 Task: open an excel sheet and write heading  Financial Planner. Add Dates in a column and its values below  'Jan 23, Feb 23, Mar 23, Apr 23 & may23. 'Add Income in next column and its values below  $3,000, $3,200, $3,100, $3,300 & $3,500. Add Expenses in next column and its values below  $2,000, $2,300, $2,200, $2,500 & $2,800. Add savings in next column and its values below $500, $600, $500, $700 & $700. Add Investment in next column and its values below  $500, $700, $800, $900 & $1000. Add Net Saving in next column and its values below  $1000, $1200, $900, $800 & $700. Save page ExpenseCat logbook
Action: Mouse moved to (114, 107)
Screenshot: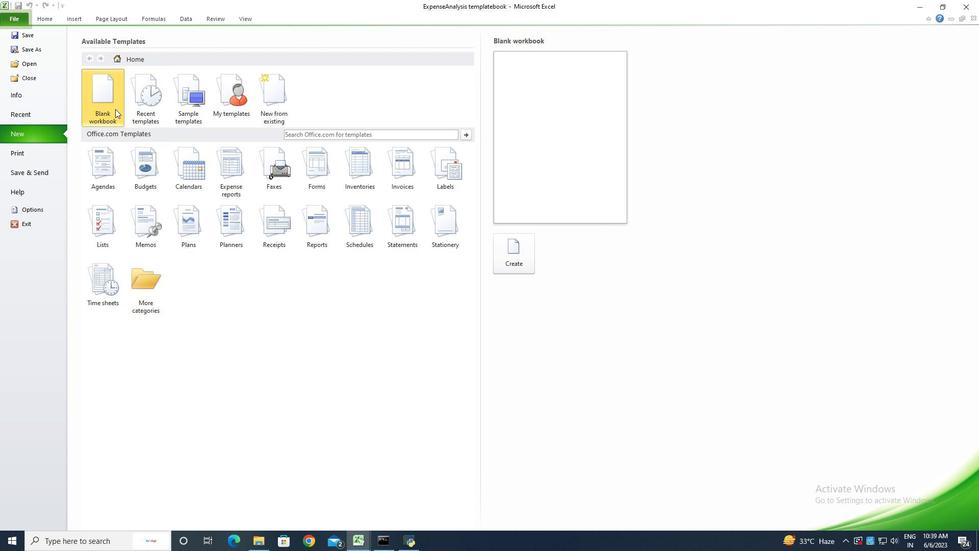 
Action: Mouse pressed left at (114, 107)
Screenshot: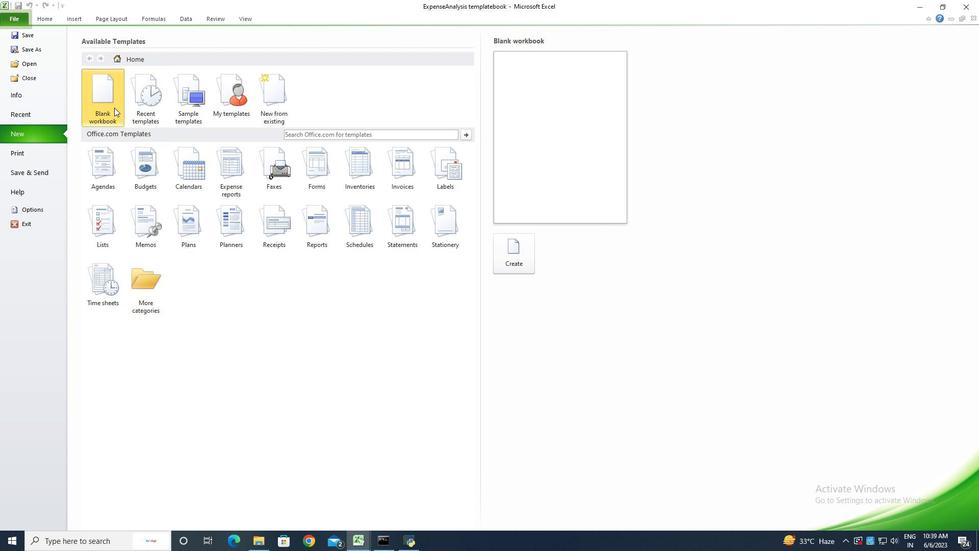 
Action: Mouse moved to (527, 250)
Screenshot: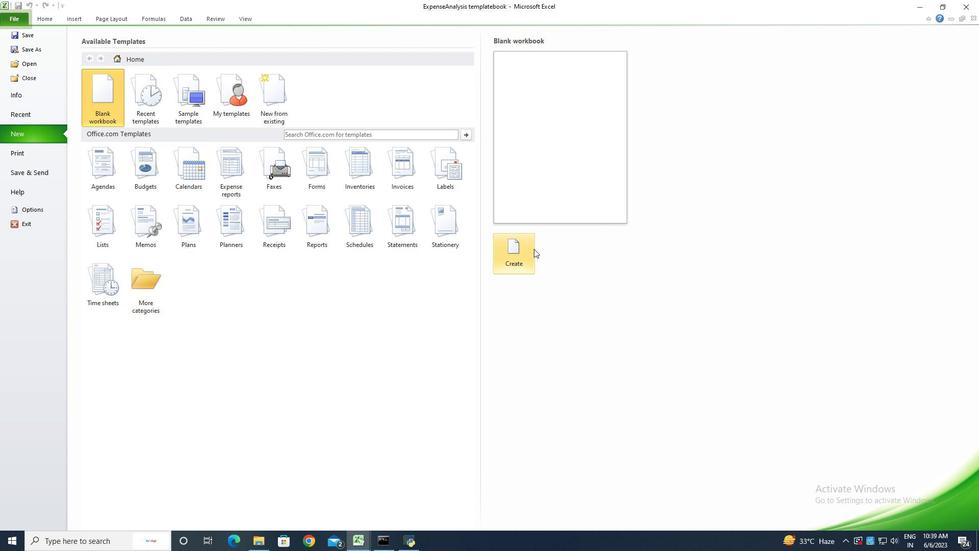 
Action: Mouse pressed left at (527, 250)
Screenshot: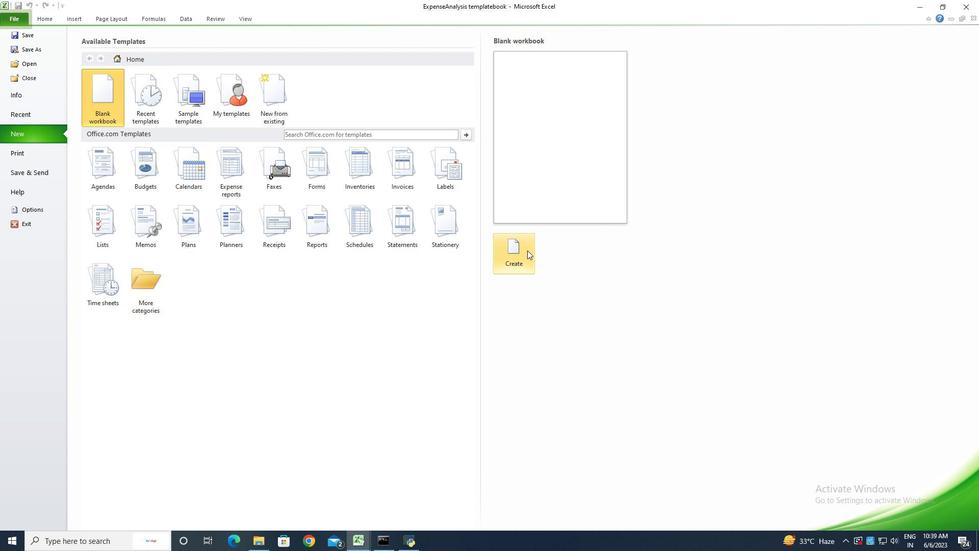 
Action: Key pressed <Key.shift><Key.shift><Key.shift><Key.shift><Key.shift>Financial<Key.space><Key.shift><Key.shift><Key.shift><Key.shift><Key.shift><Key.shift><Key.shift><Key.shift>L<Key.backspace><Key.shift>Planner<Key.enter><Key.shift><Key.shift>Dates<Key.enter><Key.shift>Jan<Key.space>23<Key.enter><Key.shift><Key.shift><Key.shift><Key.shift><Key.shift><Key.shift><Key.shift><Key.shift><Key.shift><Key.shift>Feb<Key.space>23<Key.enter><Key.shift>Mar<Key.space>23<Key.enter><Key.shift>Apr<Key.space>23<Key.enter><Key.shift>May<Key.space><Key.shift><Key.shift><Key.shift>23
Screenshot: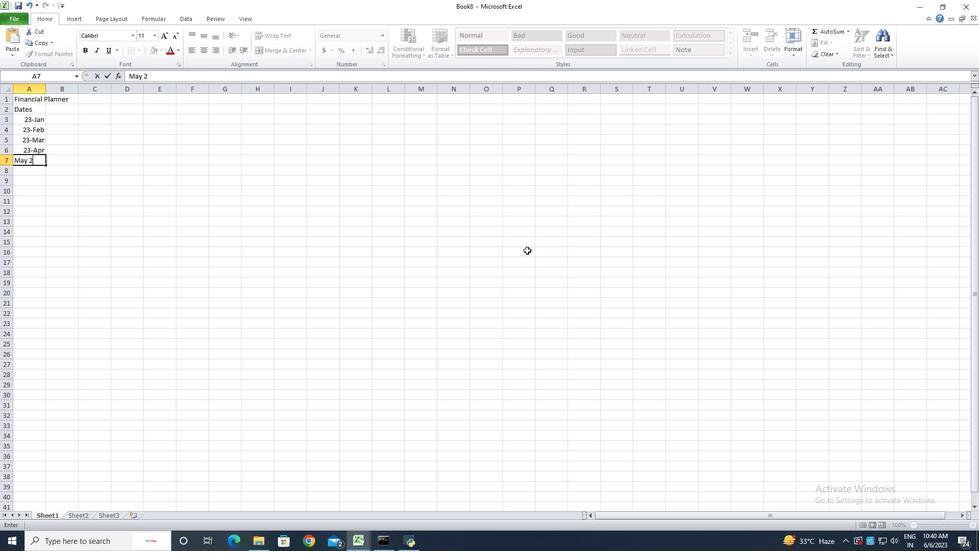 
Action: Mouse moved to (33, 117)
Screenshot: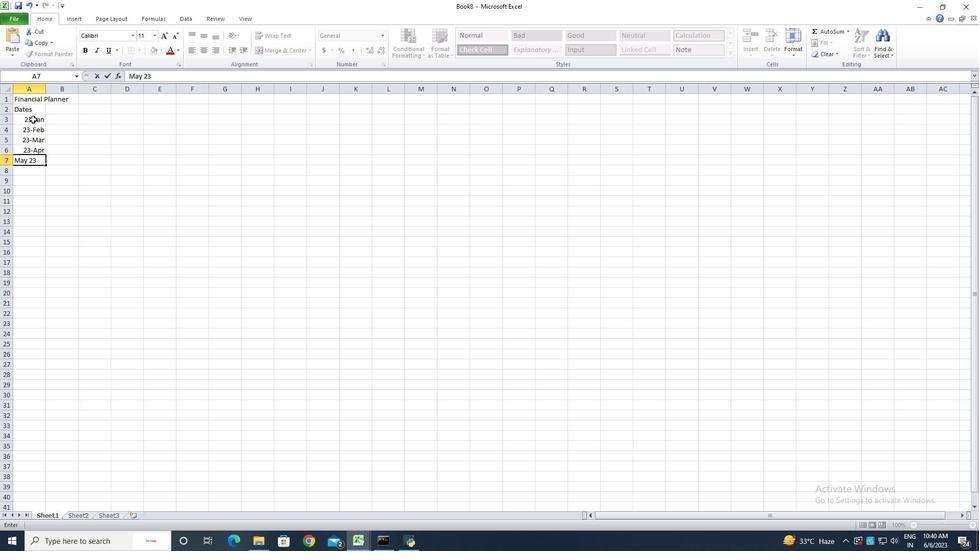 
Action: Mouse pressed left at (33, 117)
Screenshot: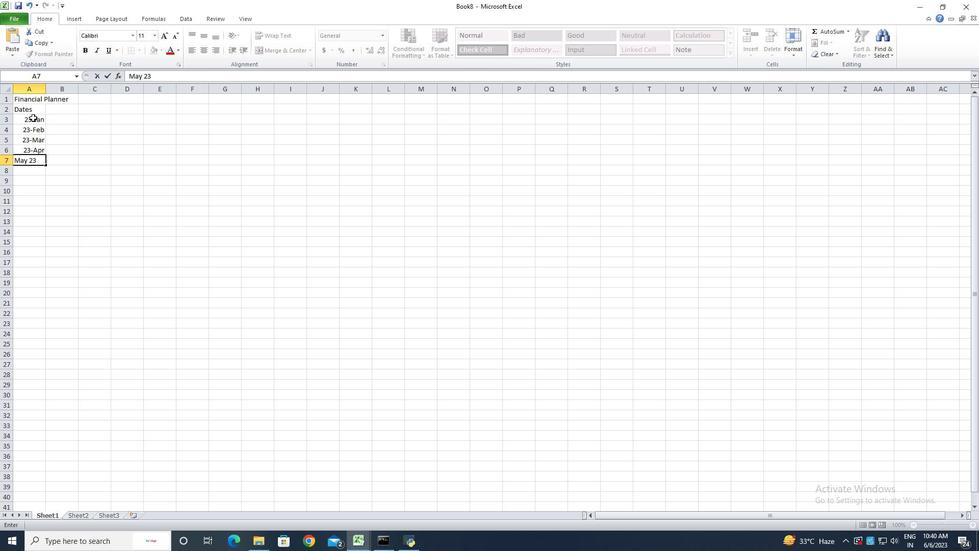 
Action: Mouse moved to (22, 120)
Screenshot: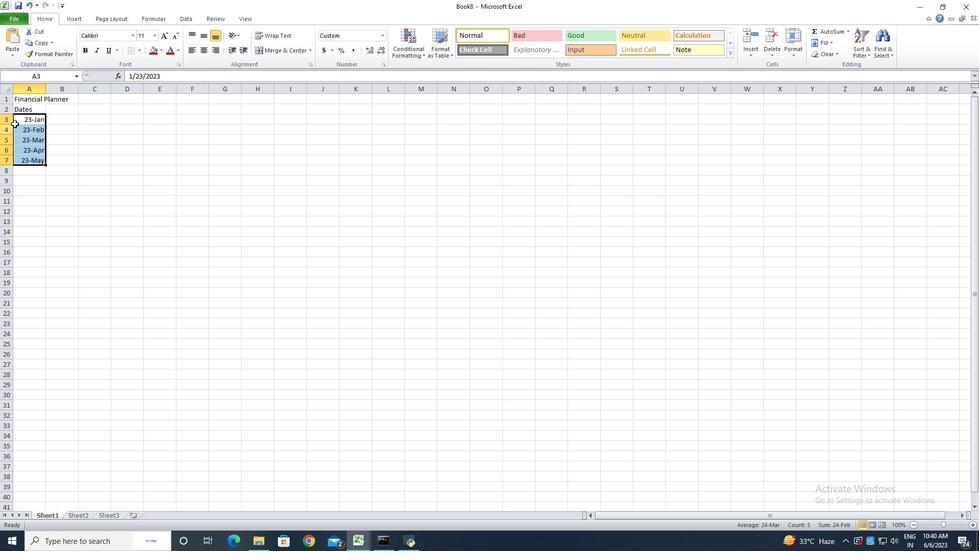 
Action: Mouse pressed right at (22, 120)
Screenshot: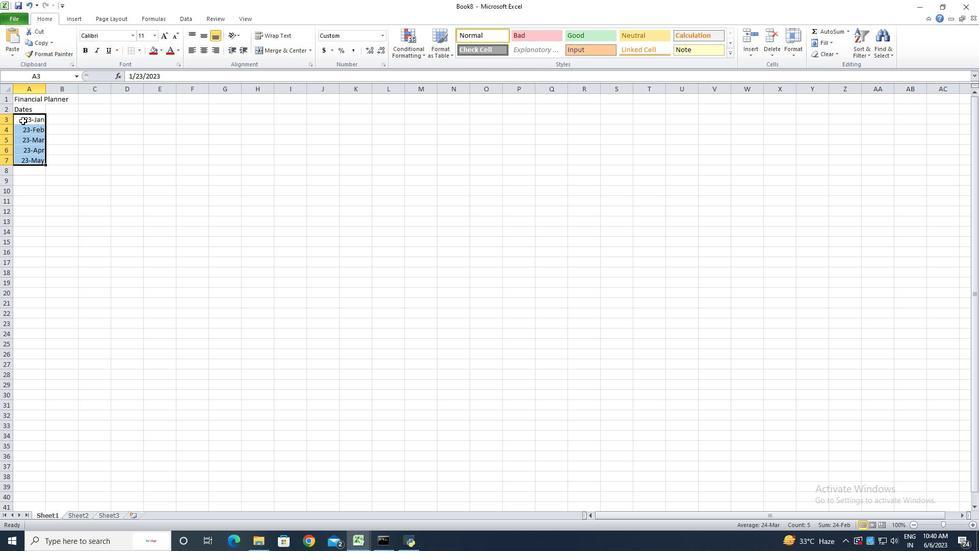 
Action: Mouse moved to (52, 261)
Screenshot: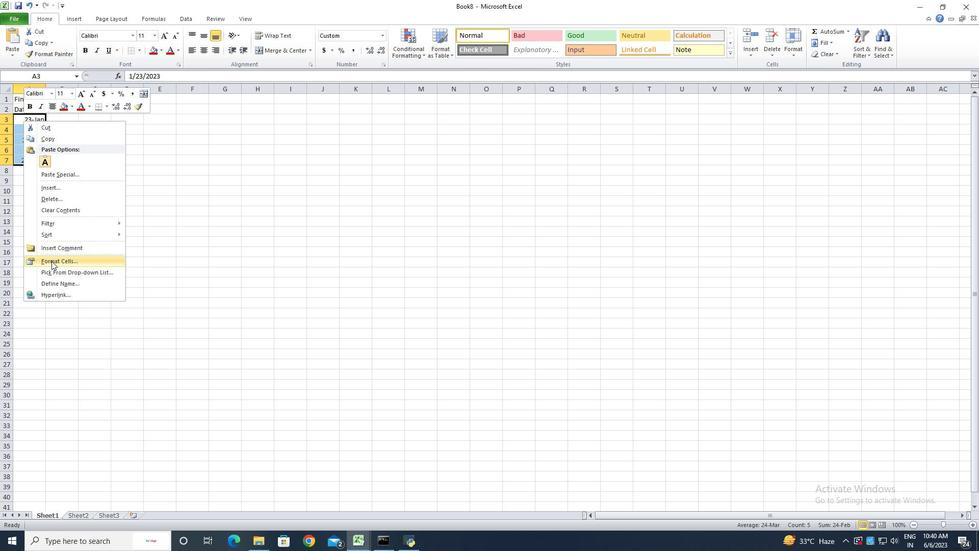 
Action: Mouse pressed left at (52, 261)
Screenshot: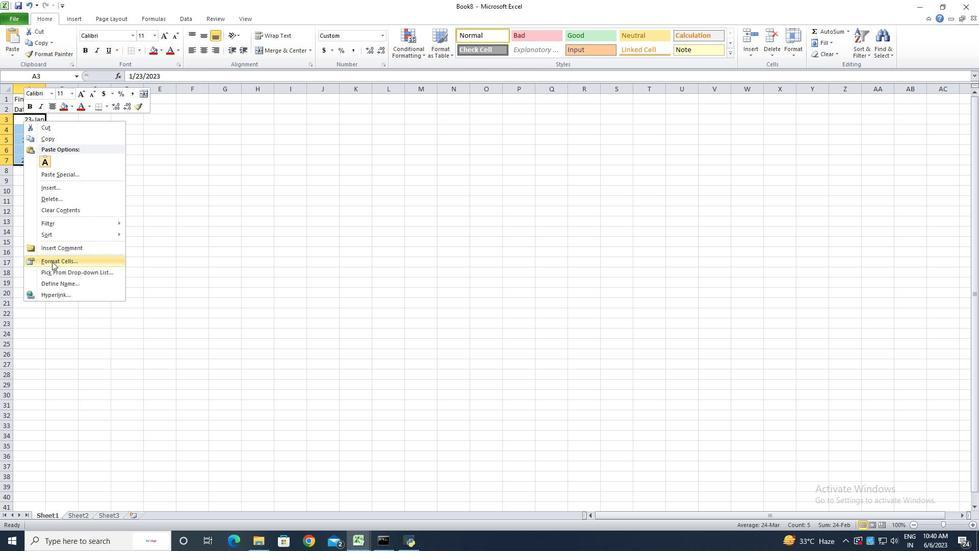 
Action: Mouse moved to (104, 144)
Screenshot: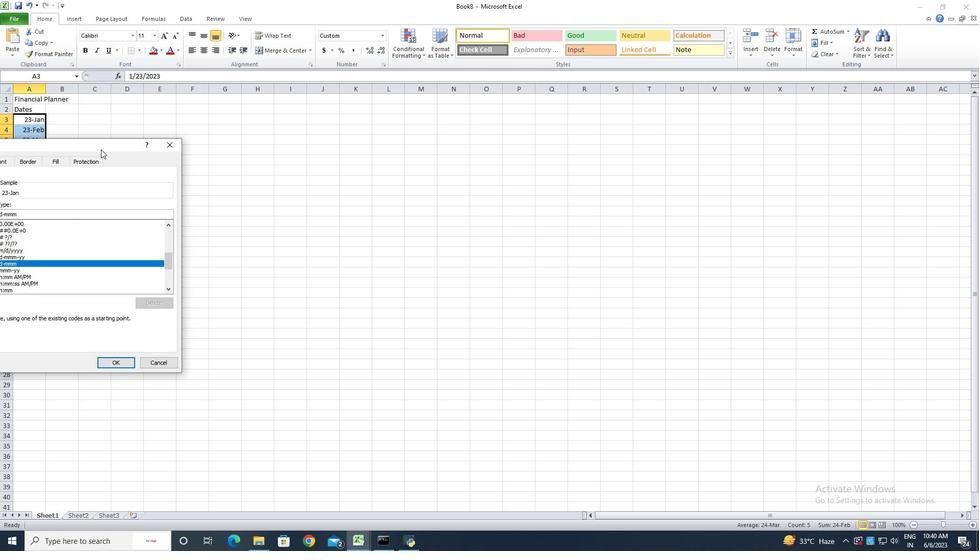 
Action: Mouse pressed left at (104, 144)
Screenshot: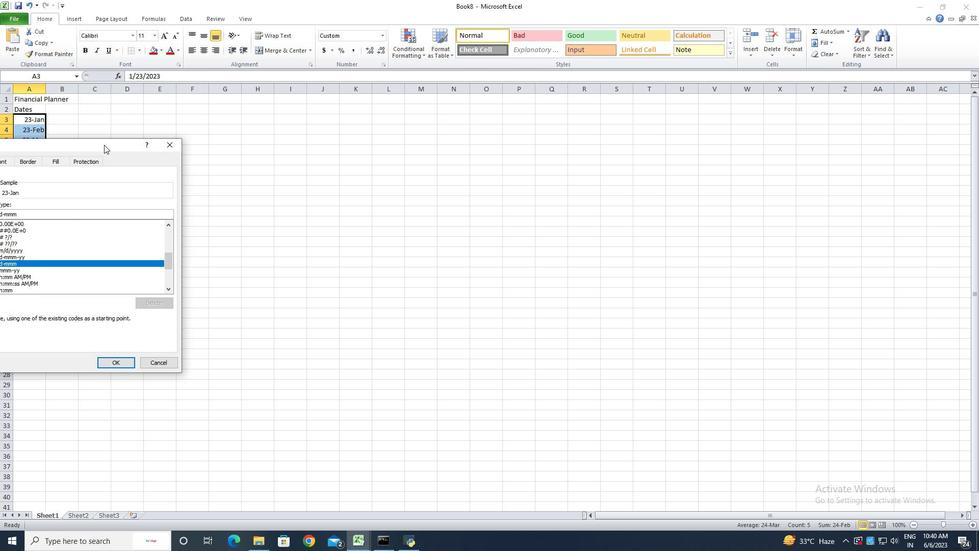 
Action: Mouse moved to (266, 219)
Screenshot: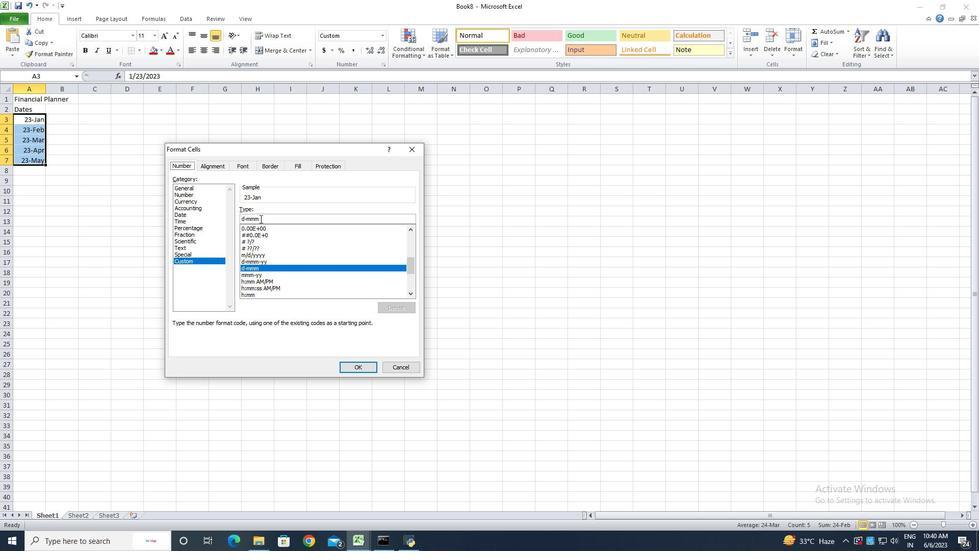 
Action: Mouse pressed left at (266, 219)
Screenshot: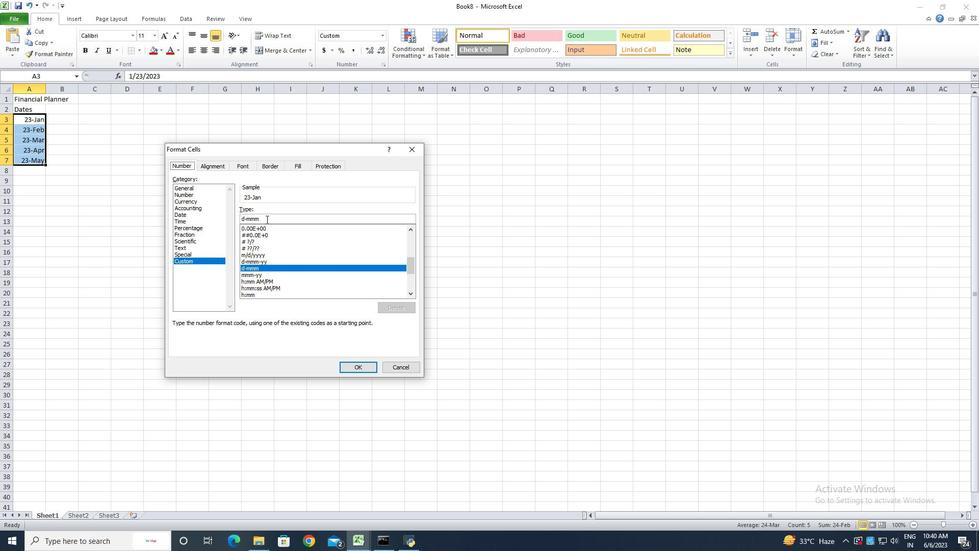 
Action: Key pressed <Key.backspace><Key.backspace><Key.backspace><Key.backspace><Key.backspace><Key.backspace><Key.backspace><Key.backspace><Key.backspace><Key.backspace><Key.backspace><Key.backspace><Key.backspace><Key.backspace><Key.backspace><Key.backspace><Key.backspace><Key.backspace><Key.backspace><Key.backspace><Key.backspace><Key.backspace><Key.backspace><Key.backspace><Key.backspace>mmm-<Key.backspace><Key.space>d
Screenshot: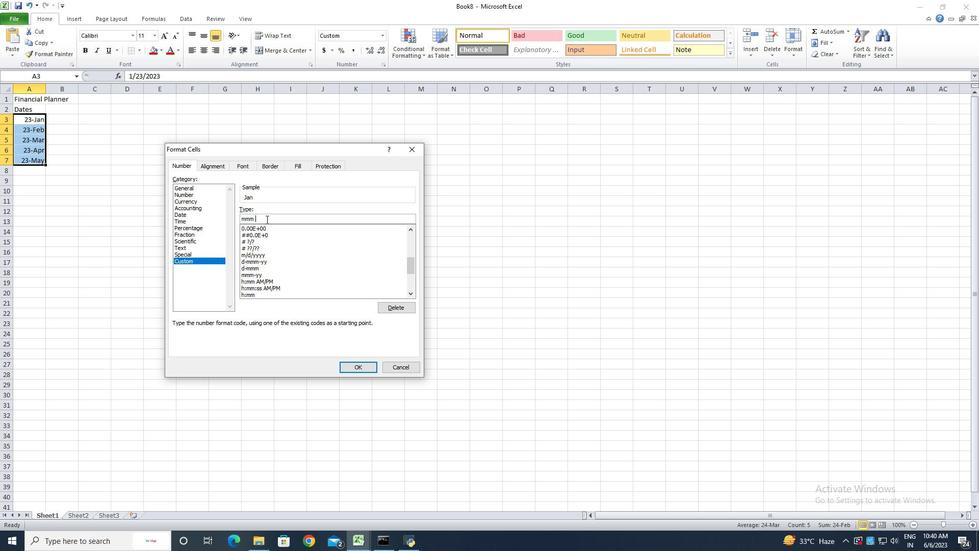 
Action: Mouse moved to (346, 363)
Screenshot: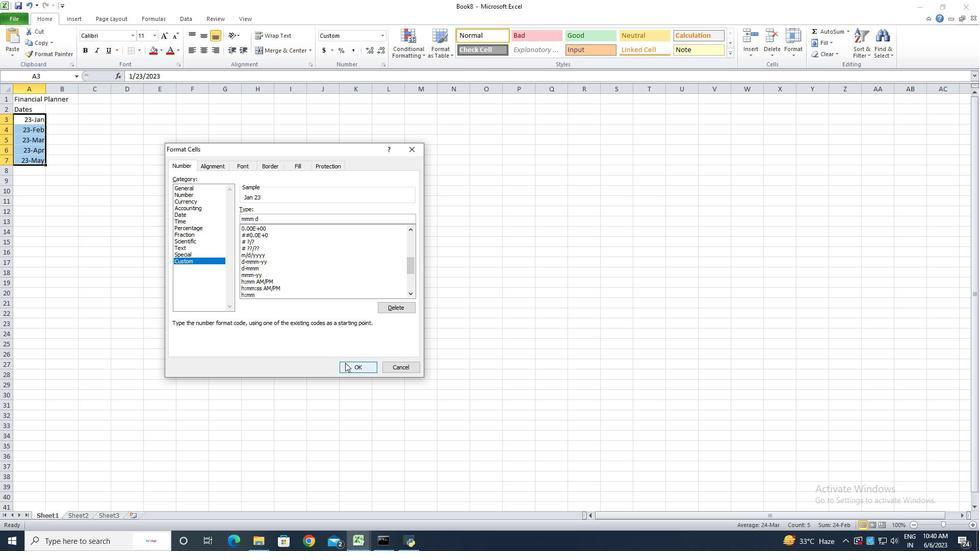 
Action: Mouse pressed left at (346, 363)
Screenshot: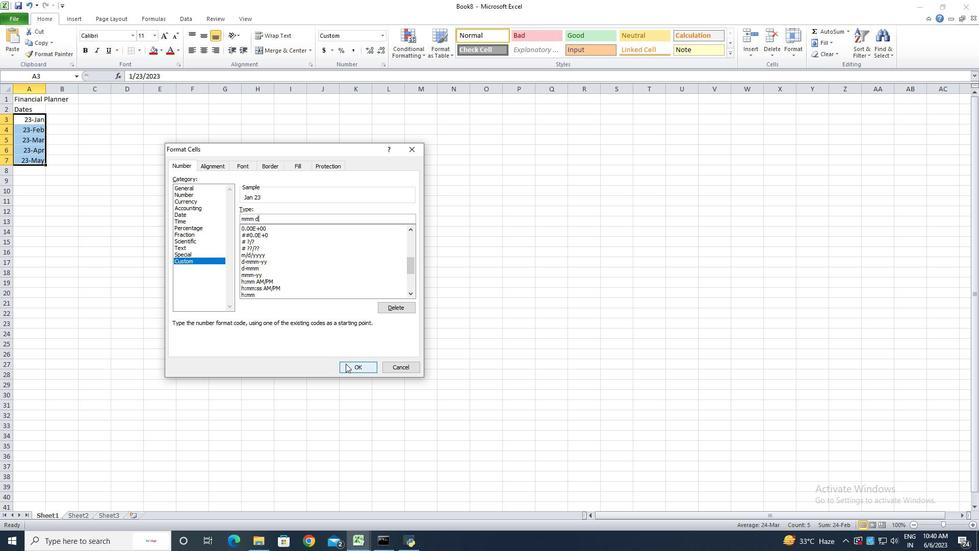 
Action: Mouse moved to (45, 91)
Screenshot: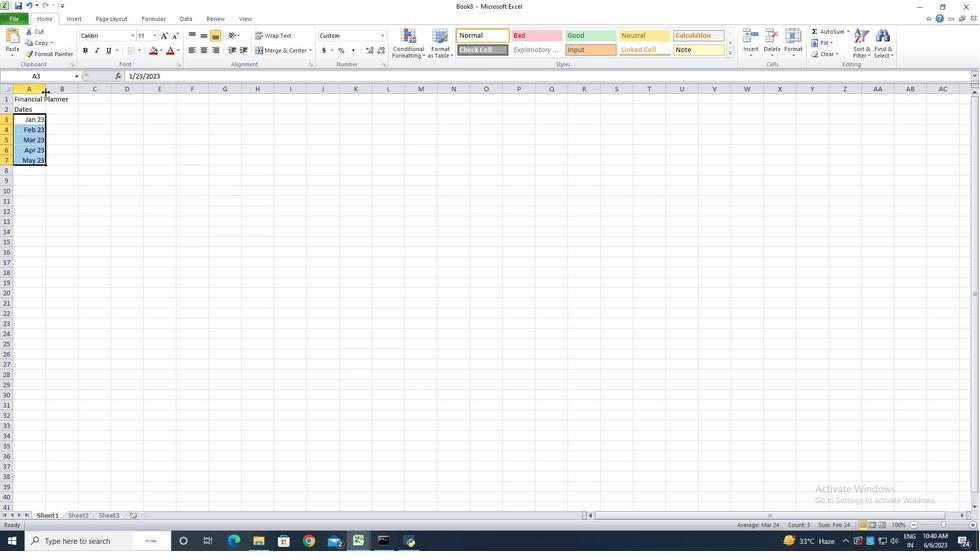 
Action: Mouse pressed left at (45, 91)
Screenshot: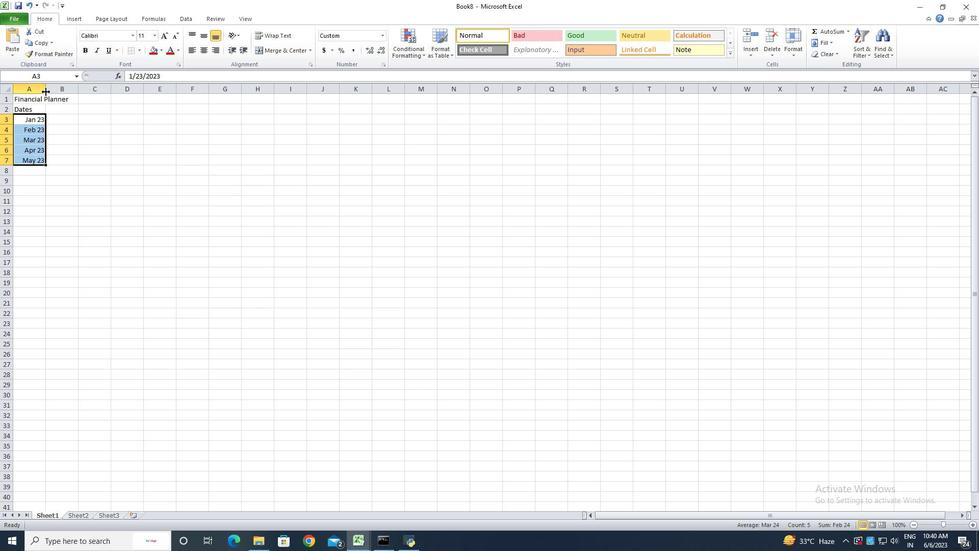 
Action: Mouse pressed left at (45, 91)
Screenshot: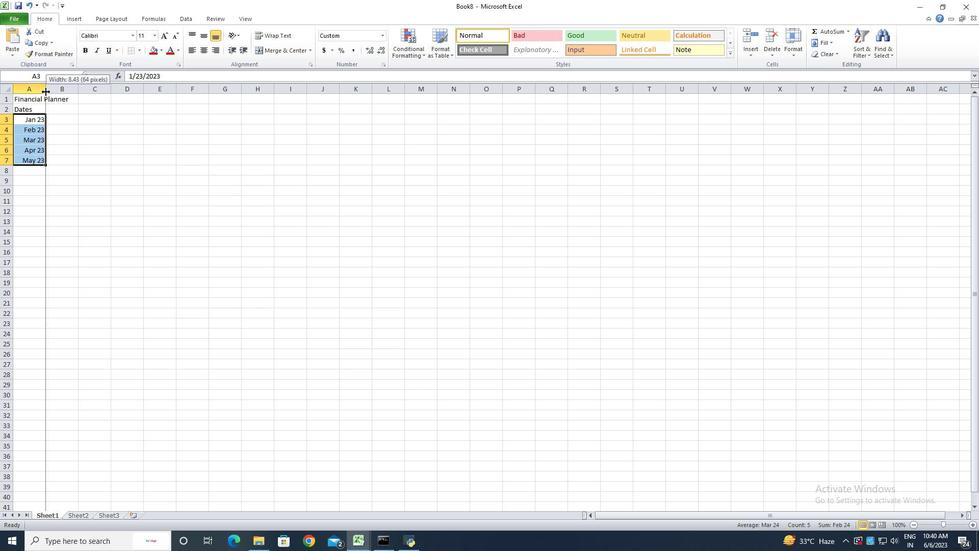 
Action: Mouse moved to (85, 109)
Screenshot: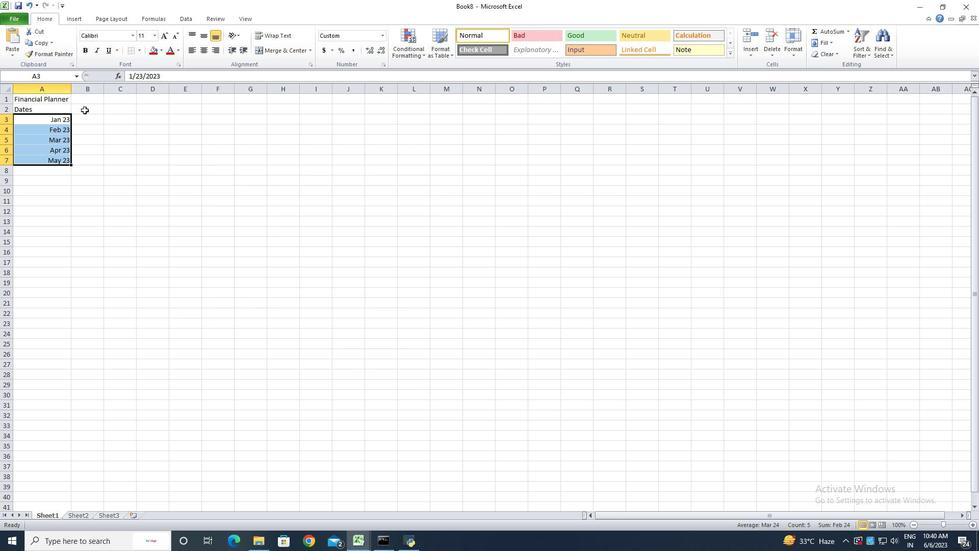 
Action: Mouse pressed left at (85, 109)
Screenshot: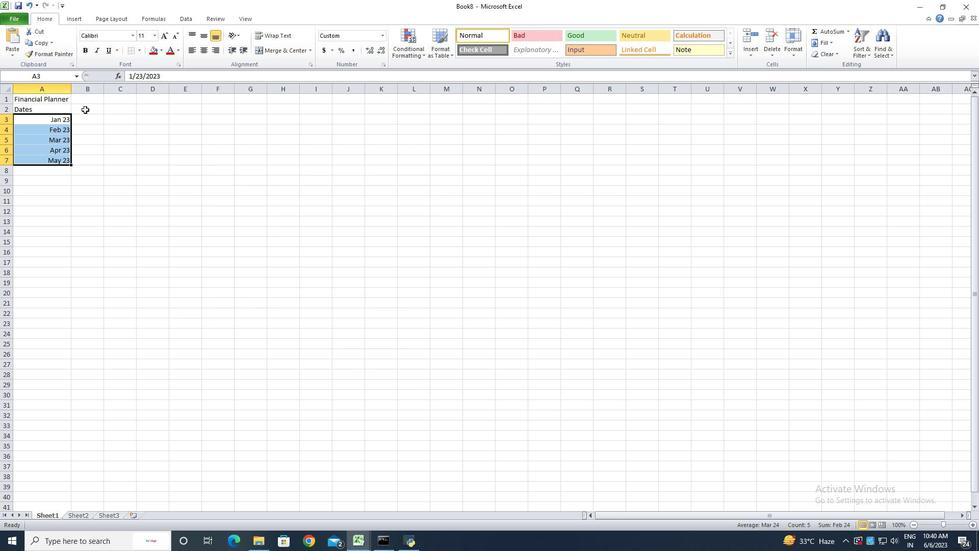 
Action: Key pressed <Key.shift><Key.shift><Key.shift><Key.shift><Key.shift><Key.shift><Key.shift><Key.shift><Key.shift><Key.shift><Key.shift><Key.shift><Key.shift><Key.shift><Key.shift>Income<Key.enter>3000<Key.enter>3200<Key.enter>3100<Key.enter>3300<Key.enter>35
Screenshot: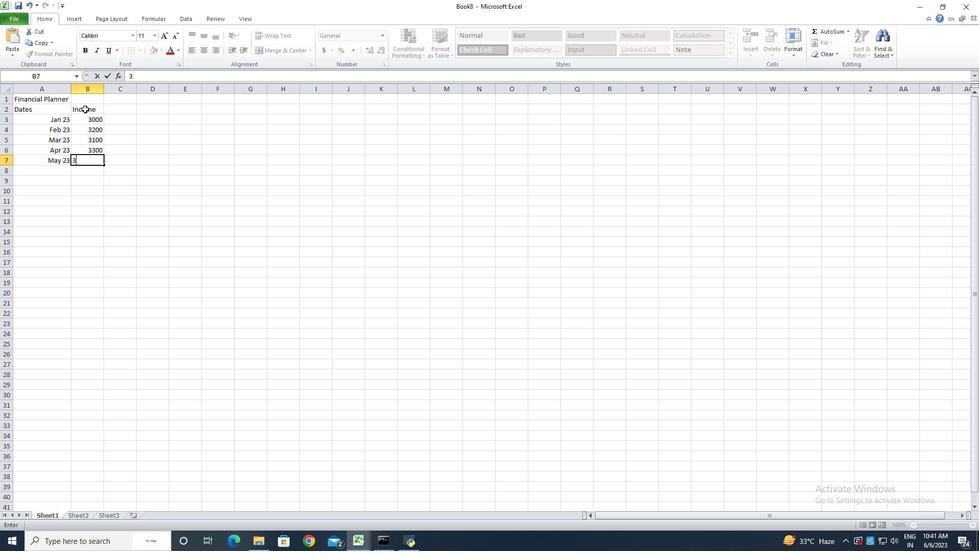 
Action: Mouse moved to (86, 109)
Screenshot: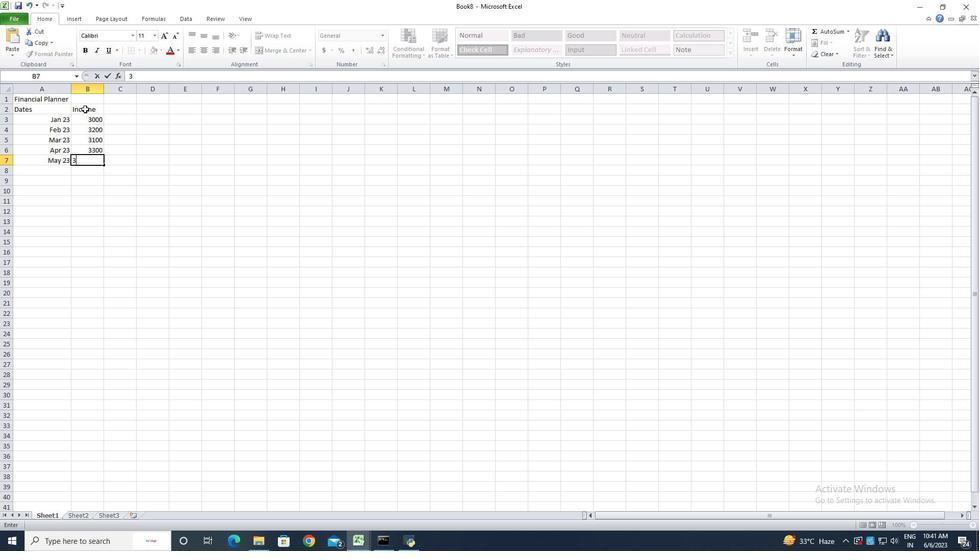 
Action: Key pressed 00
Screenshot: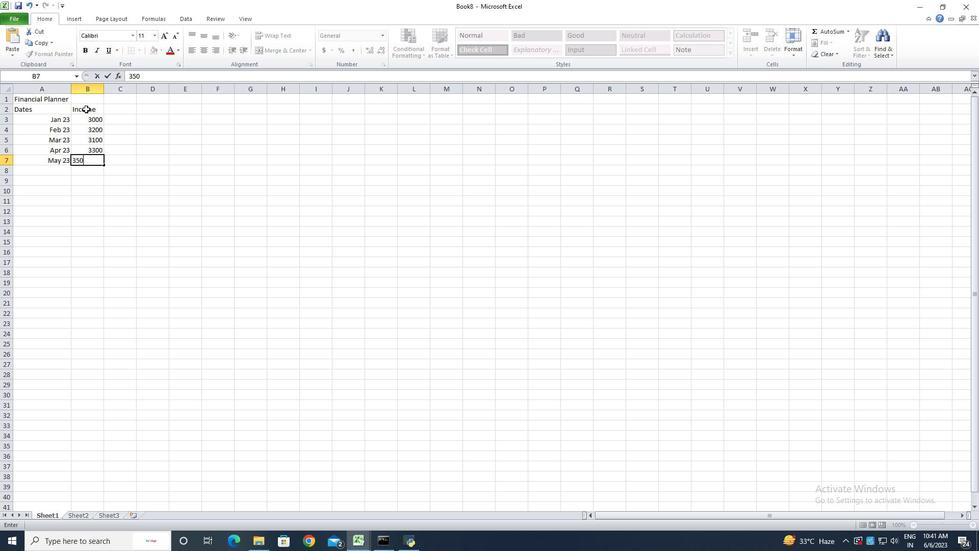 
Action: Mouse moved to (91, 118)
Screenshot: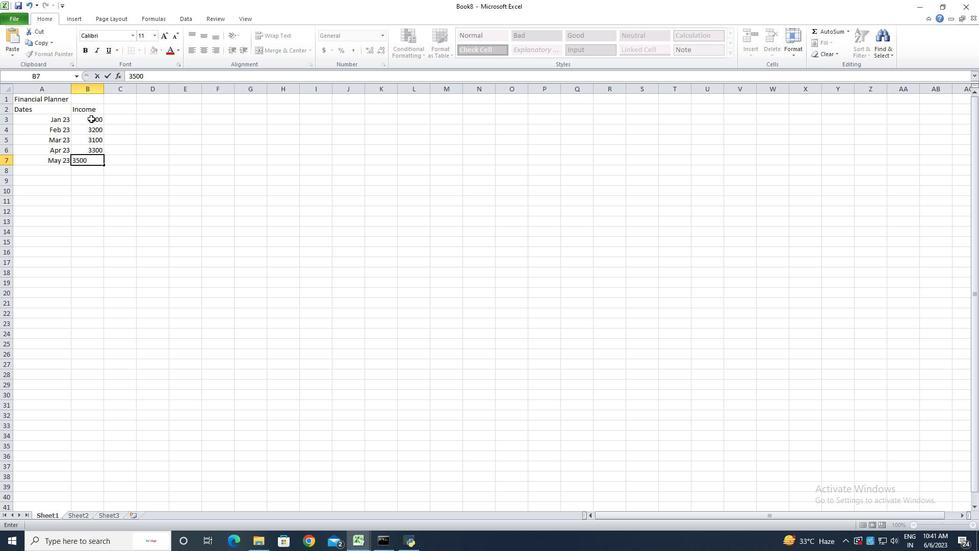 
Action: Mouse pressed left at (91, 118)
Screenshot: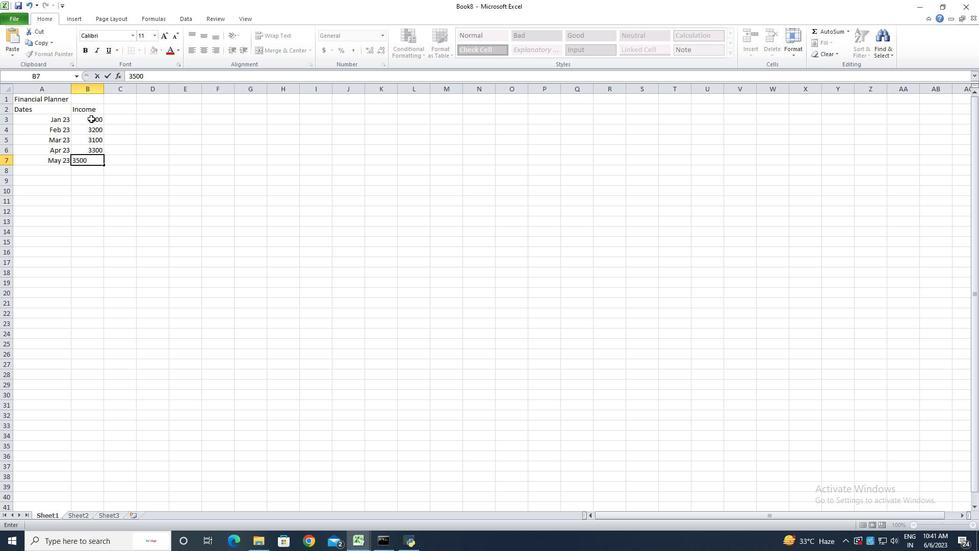 
Action: Mouse moved to (380, 37)
Screenshot: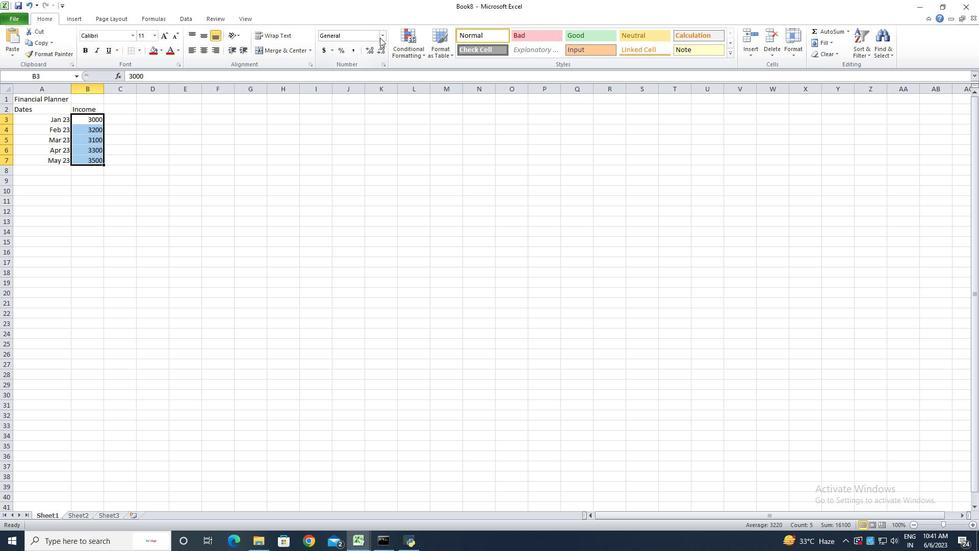 
Action: Mouse pressed left at (380, 37)
Screenshot: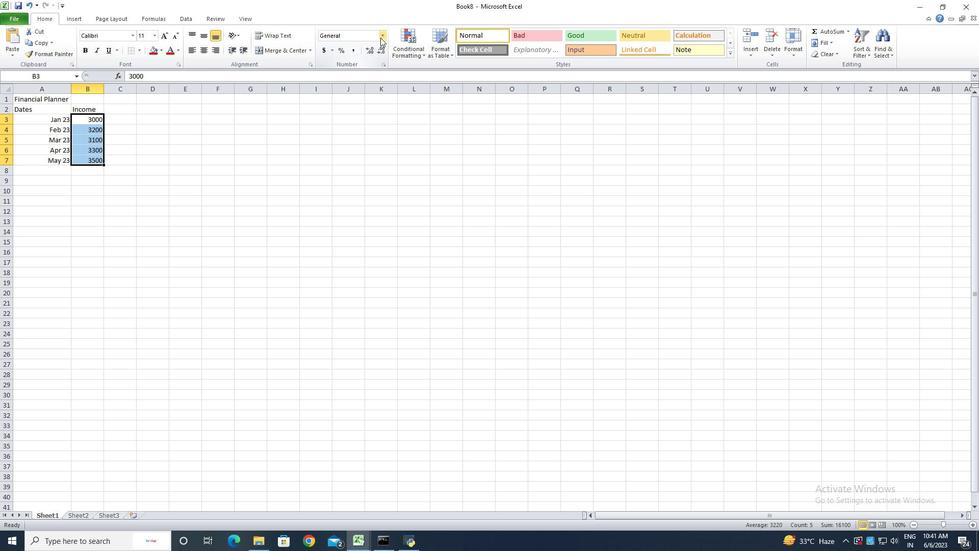 
Action: Mouse moved to (368, 300)
Screenshot: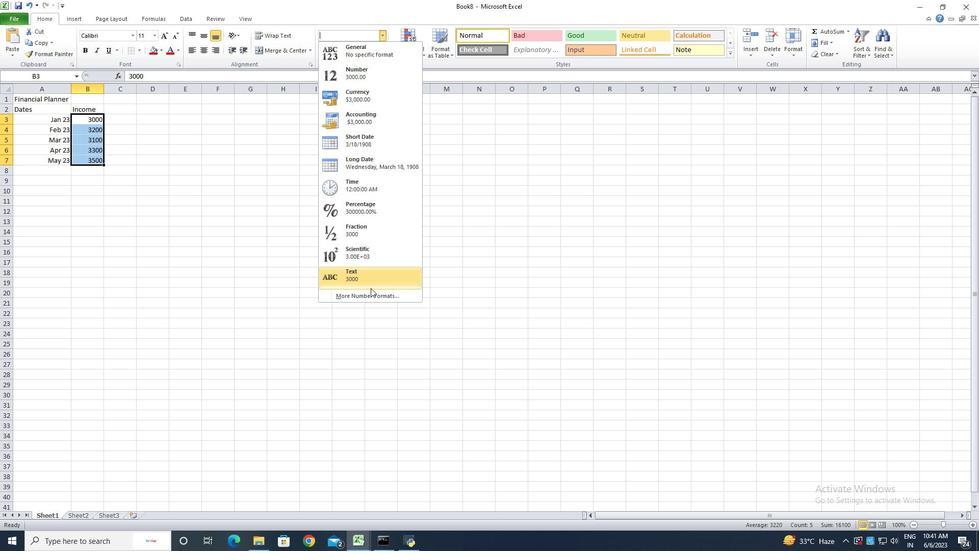 
Action: Mouse pressed left at (368, 300)
Screenshot: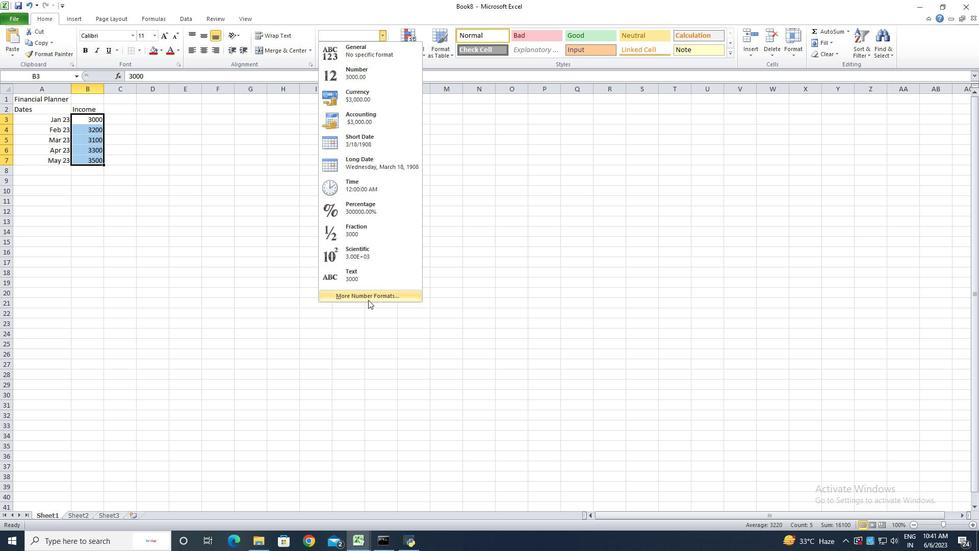 
Action: Mouse moved to (155, 189)
Screenshot: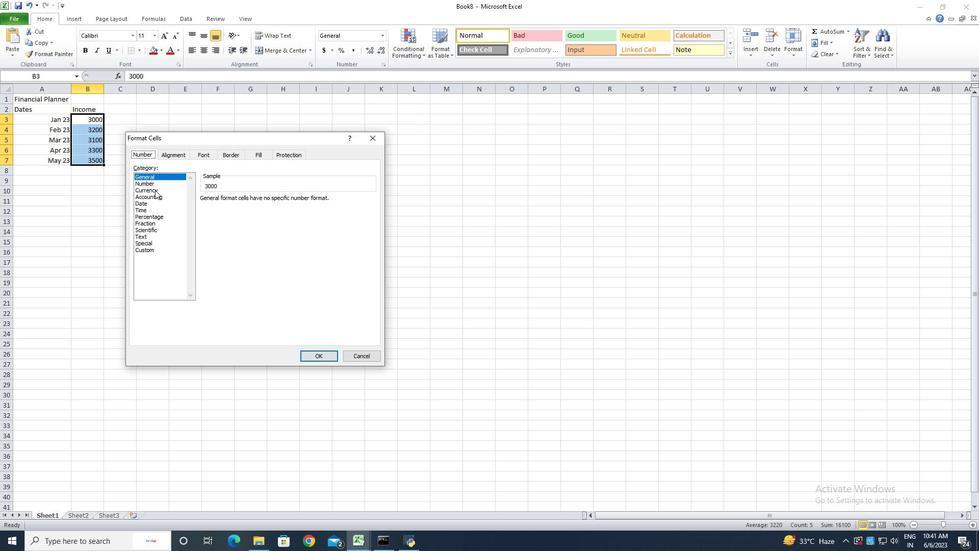 
Action: Mouse pressed left at (155, 189)
Screenshot: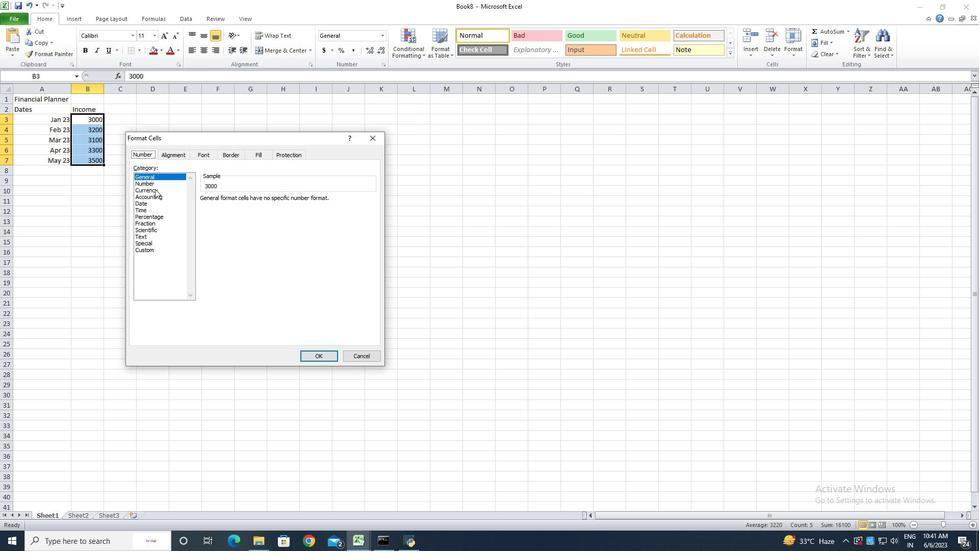 
Action: Mouse moved to (267, 201)
Screenshot: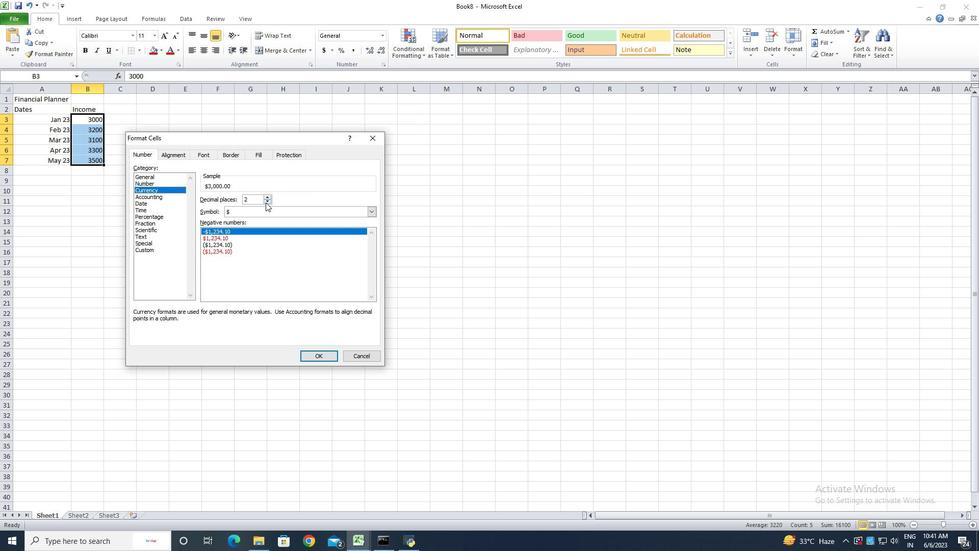 
Action: Mouse pressed left at (267, 201)
Screenshot: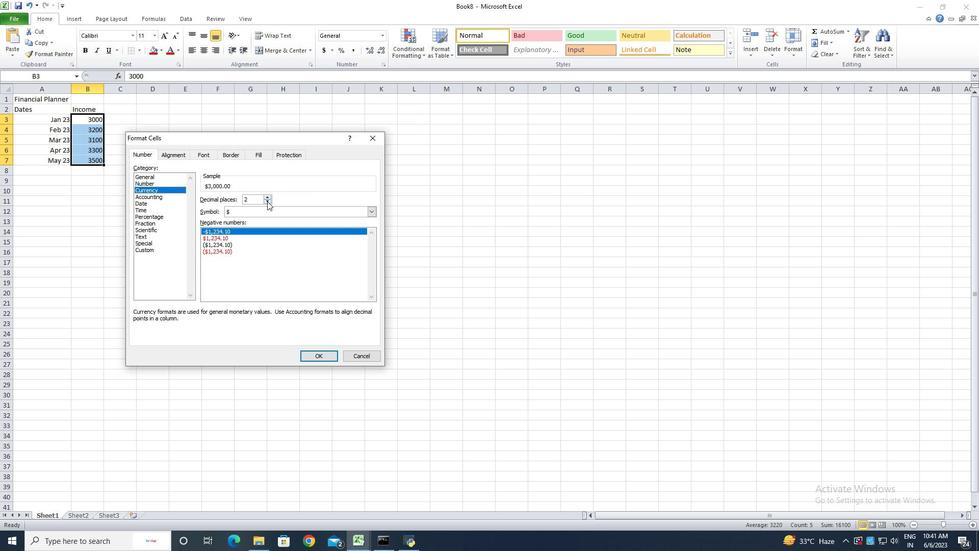 
Action: Mouse pressed left at (267, 201)
Screenshot: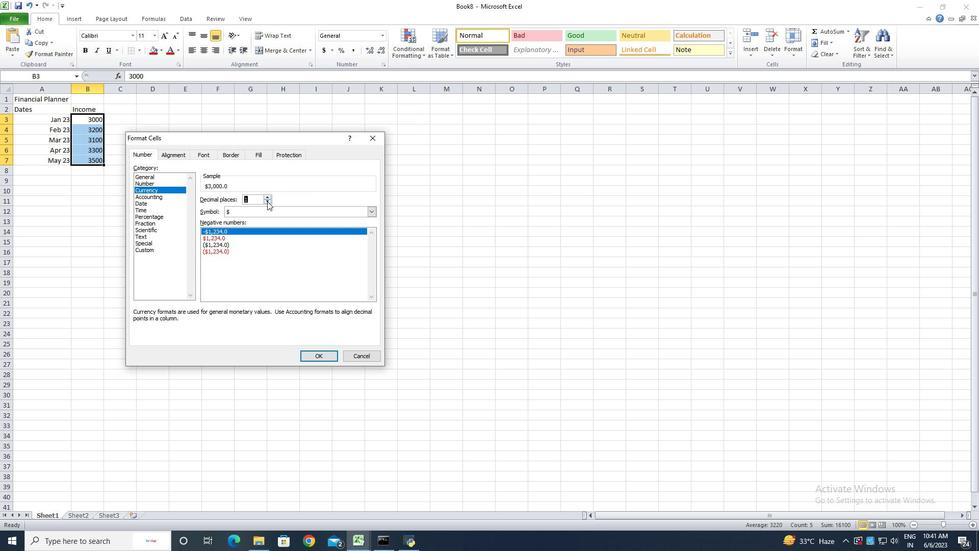 
Action: Mouse moved to (308, 358)
Screenshot: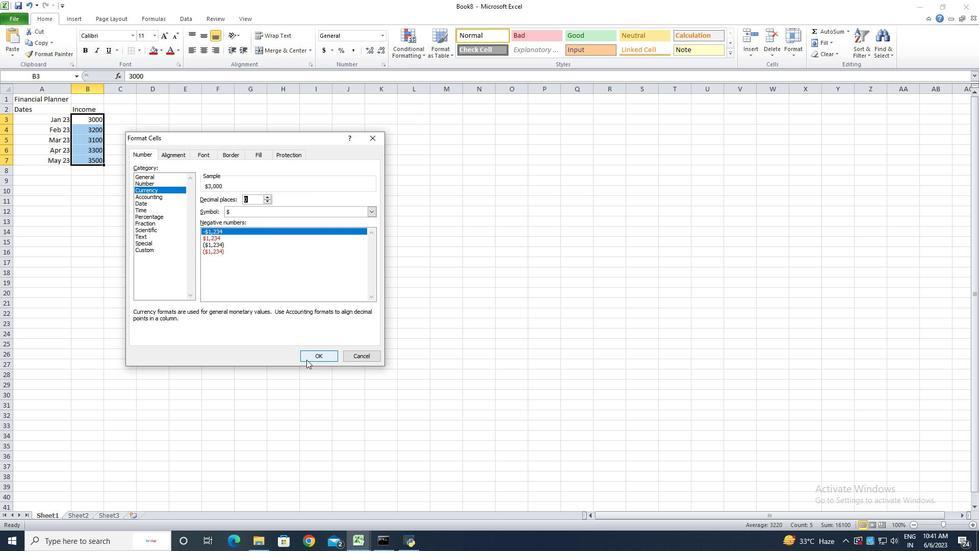
Action: Mouse pressed left at (308, 358)
Screenshot: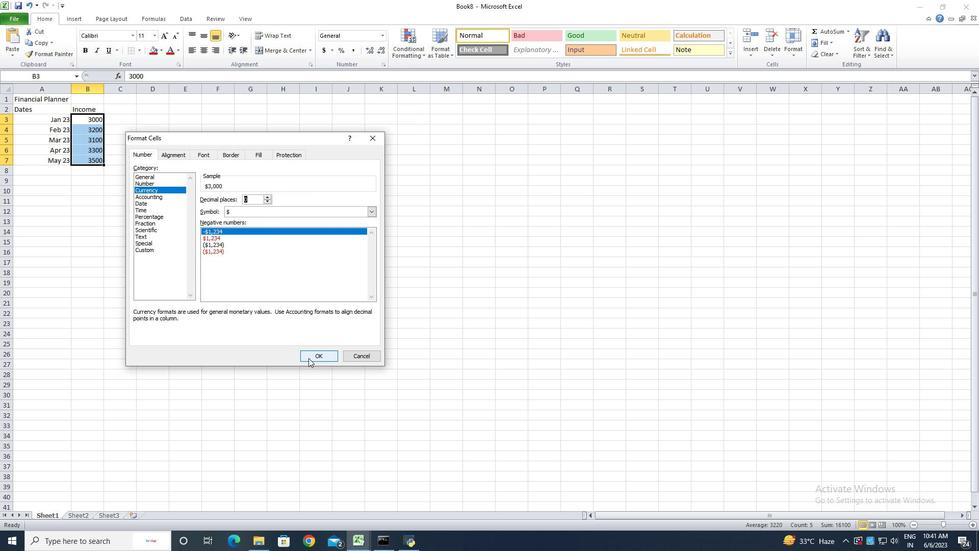 
Action: Mouse moved to (103, 90)
Screenshot: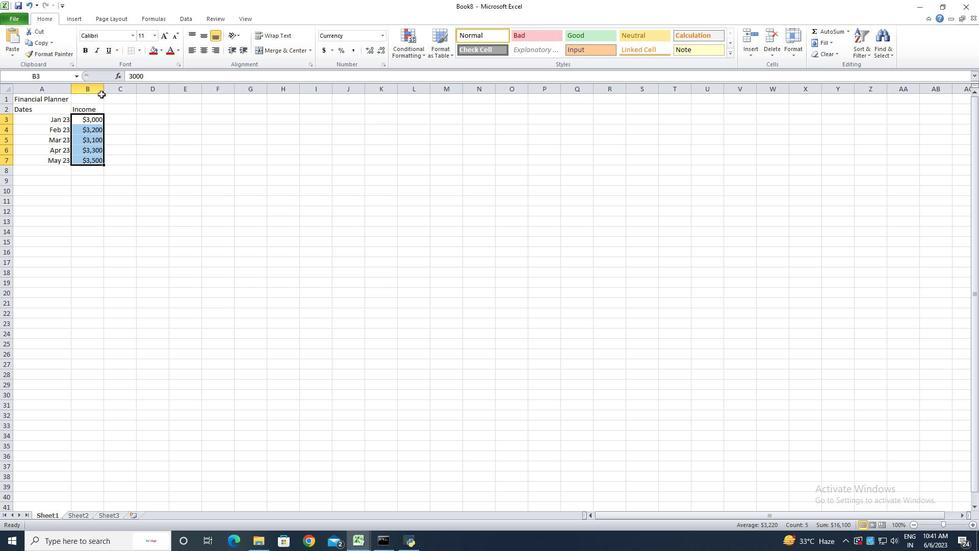 
Action: Mouse pressed left at (103, 90)
Screenshot: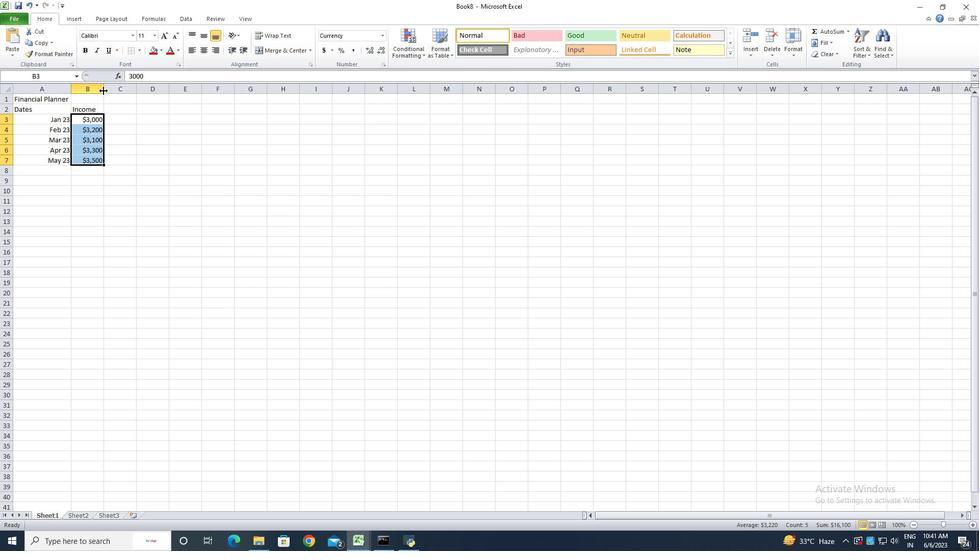 
Action: Mouse pressed left at (103, 90)
Screenshot: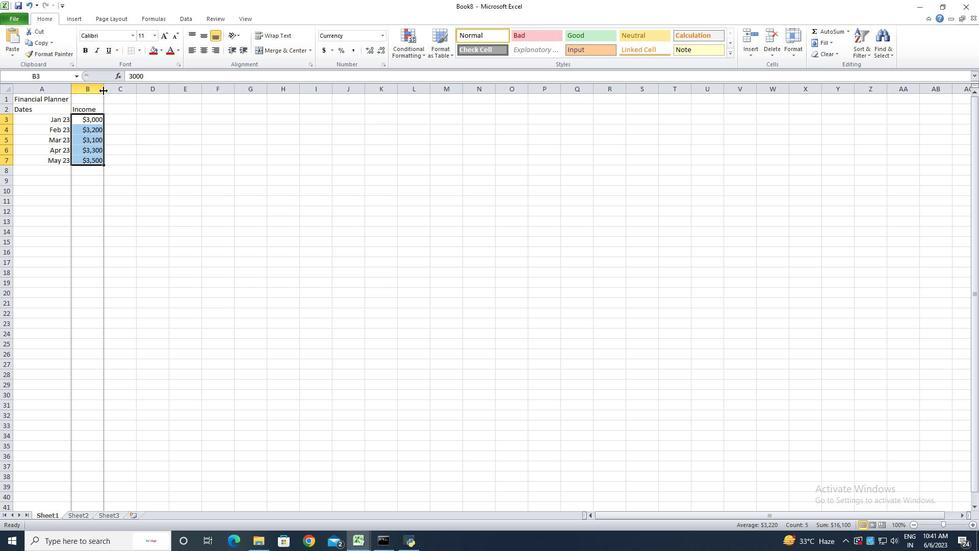 
Action: Mouse moved to (113, 112)
Screenshot: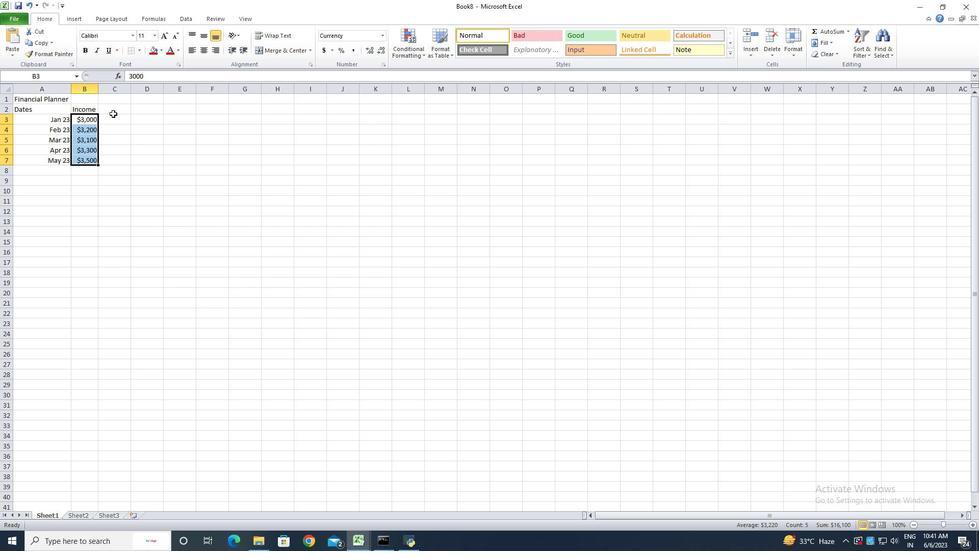 
Action: Mouse pressed left at (113, 112)
Screenshot: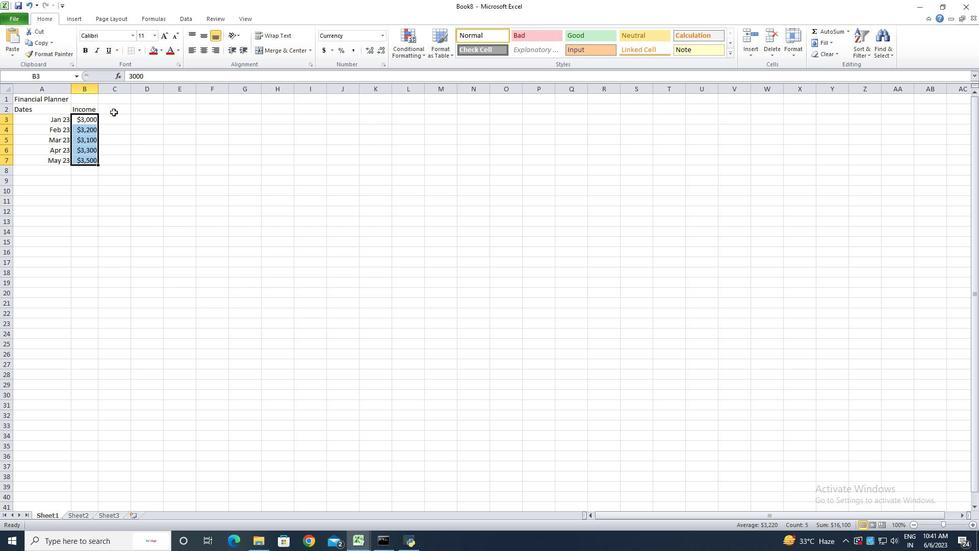 
Action: Key pressed <Key.shift>Expenses<Key.enter>2000<Key.enter>3<Key.backspace>2300<Key.enter>2200<Key.enter>2500<Key.enter>23<Key.backspace>800<Key.enter>
Screenshot: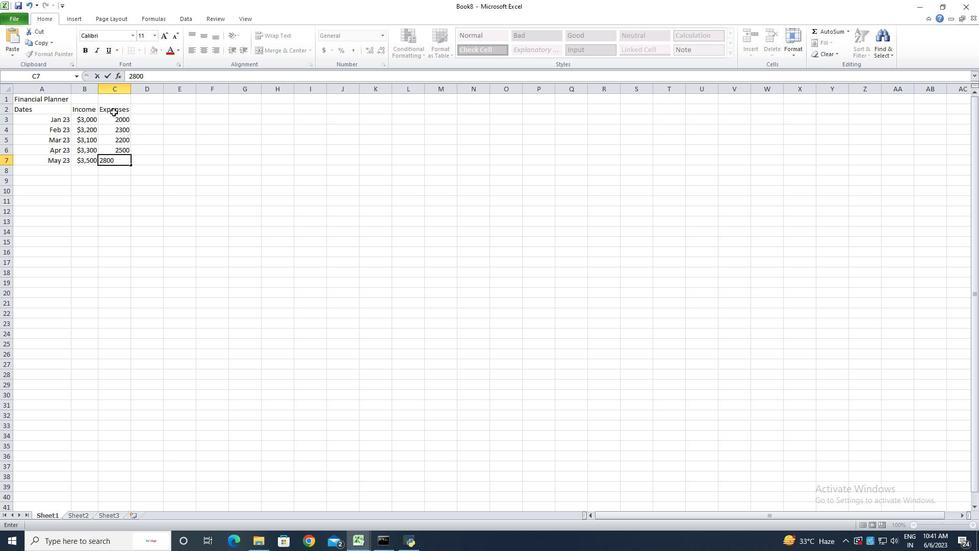 
Action: Mouse moved to (110, 116)
Screenshot: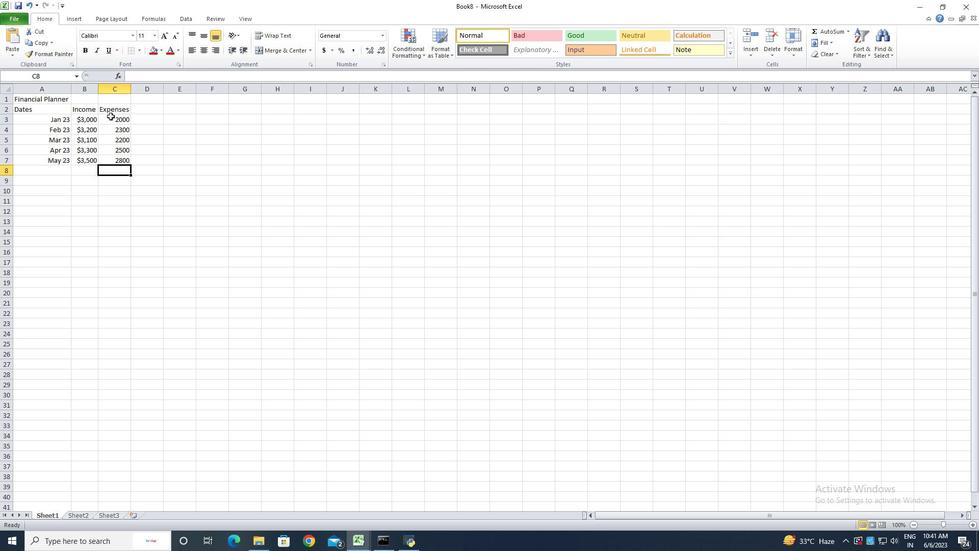 
Action: Mouse pressed left at (110, 116)
Screenshot: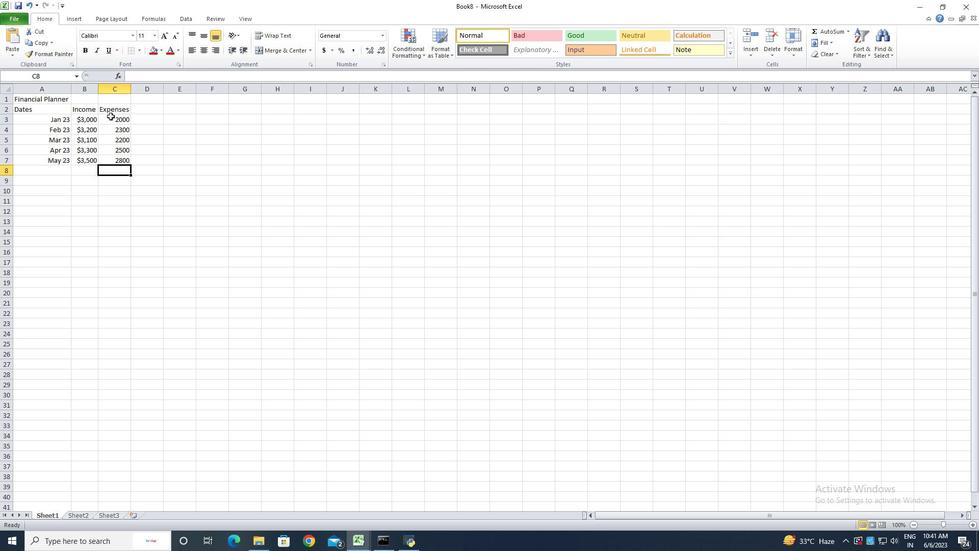 
Action: Mouse moved to (383, 33)
Screenshot: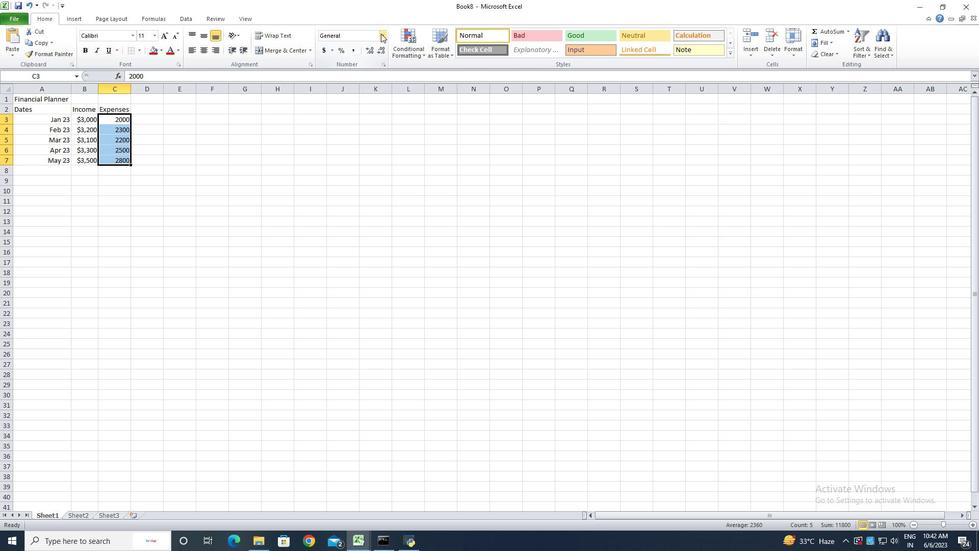 
Action: Mouse pressed left at (383, 33)
Screenshot: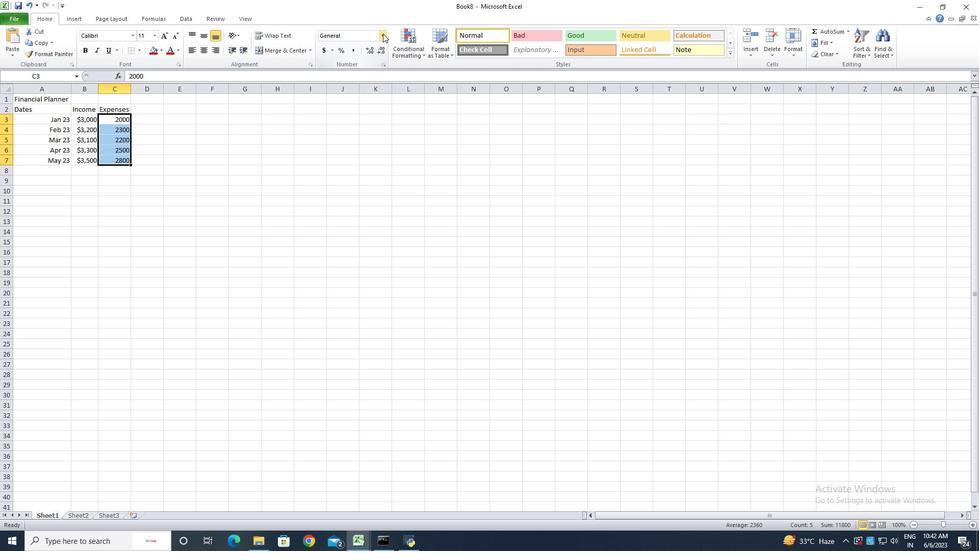 
Action: Mouse moved to (354, 298)
Screenshot: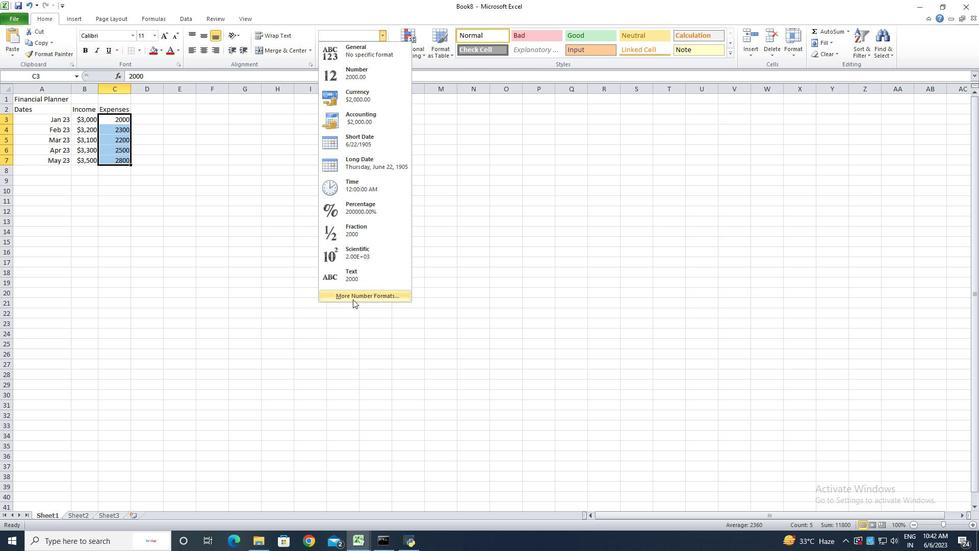 
Action: Mouse pressed left at (354, 298)
Screenshot: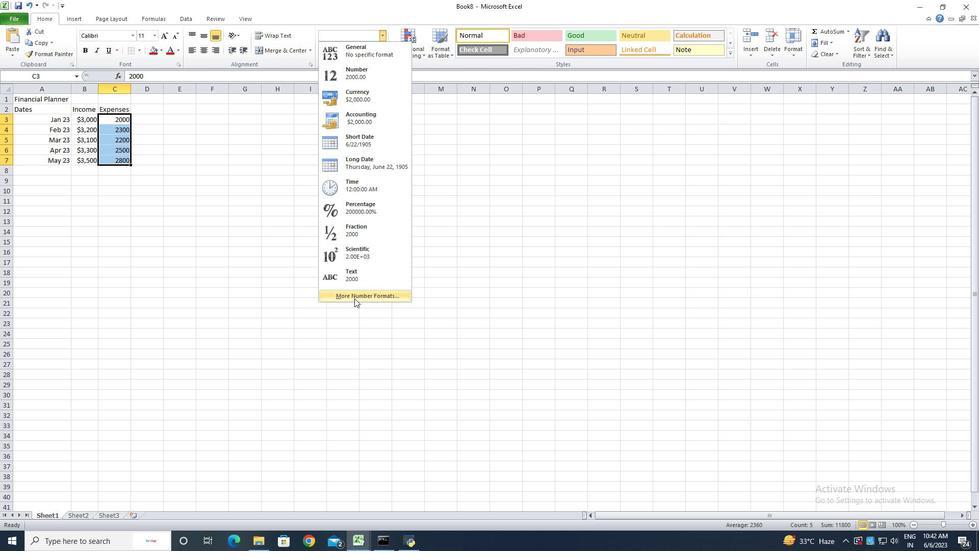 
Action: Mouse moved to (153, 192)
Screenshot: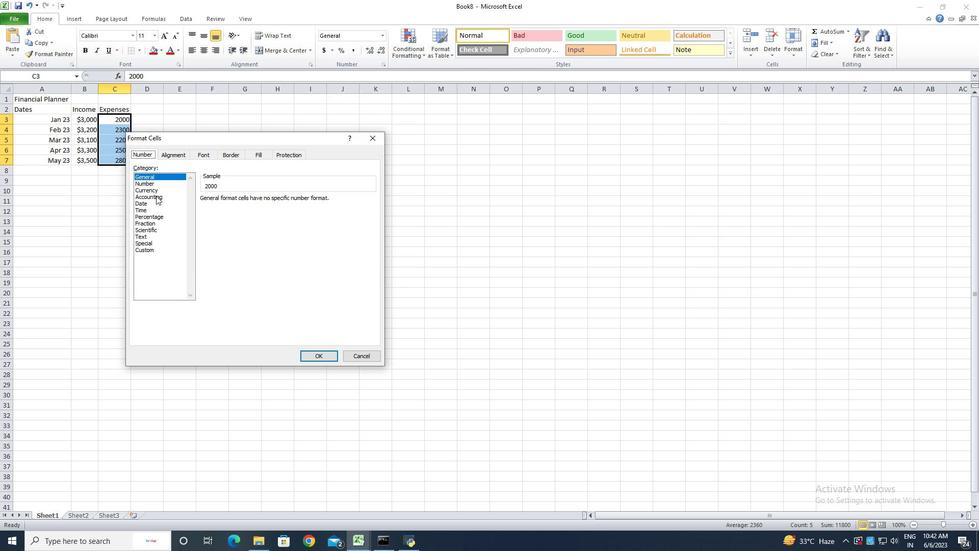 
Action: Mouse pressed left at (153, 192)
Screenshot: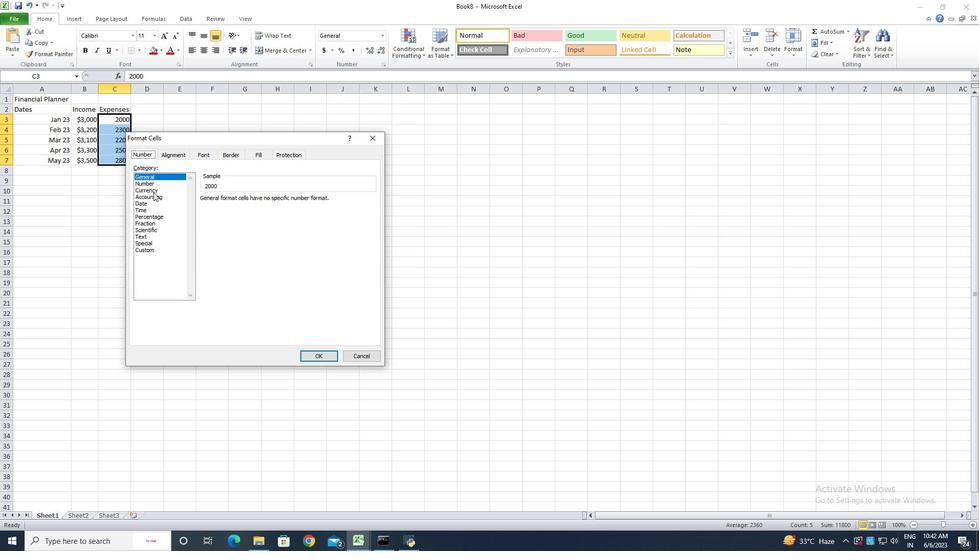 
Action: Mouse moved to (267, 202)
Screenshot: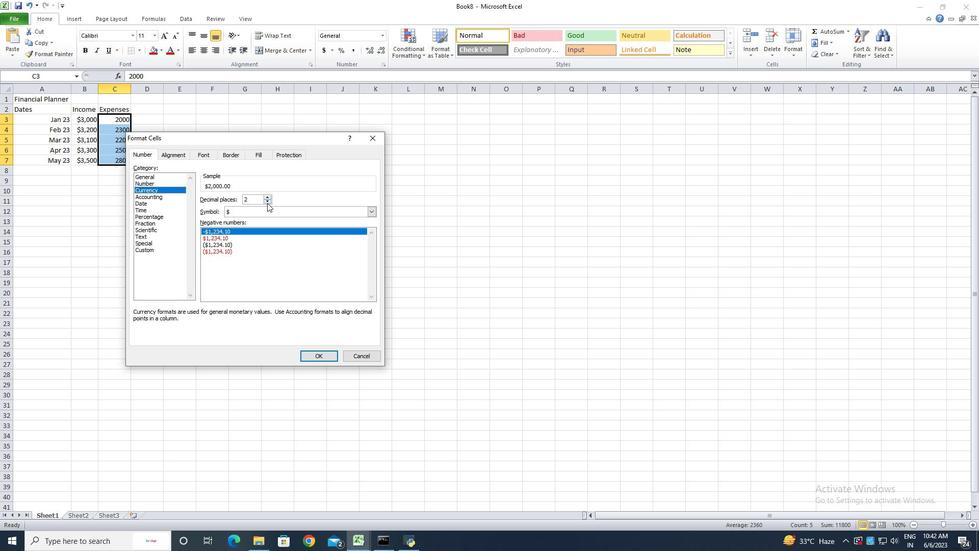 
Action: Mouse pressed left at (267, 202)
Screenshot: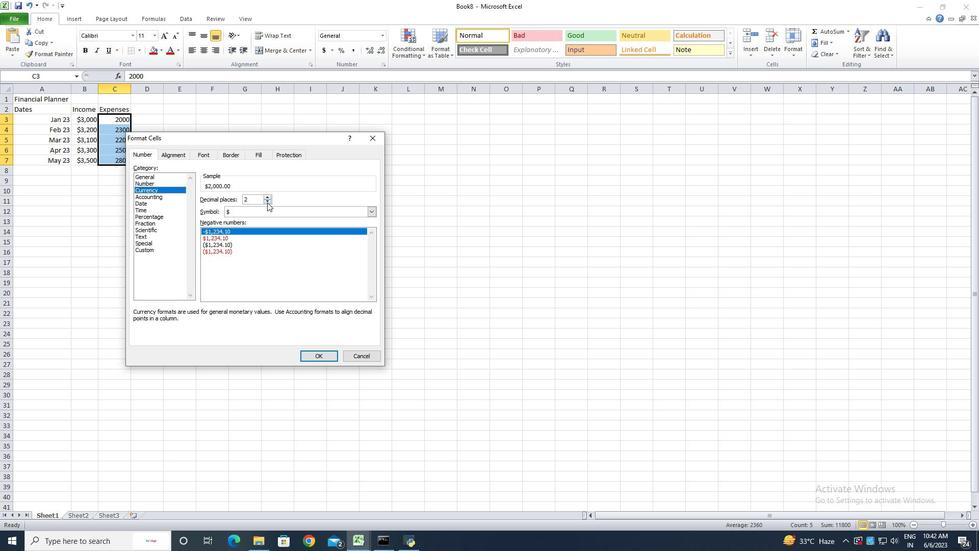 
Action: Mouse pressed left at (267, 202)
Screenshot: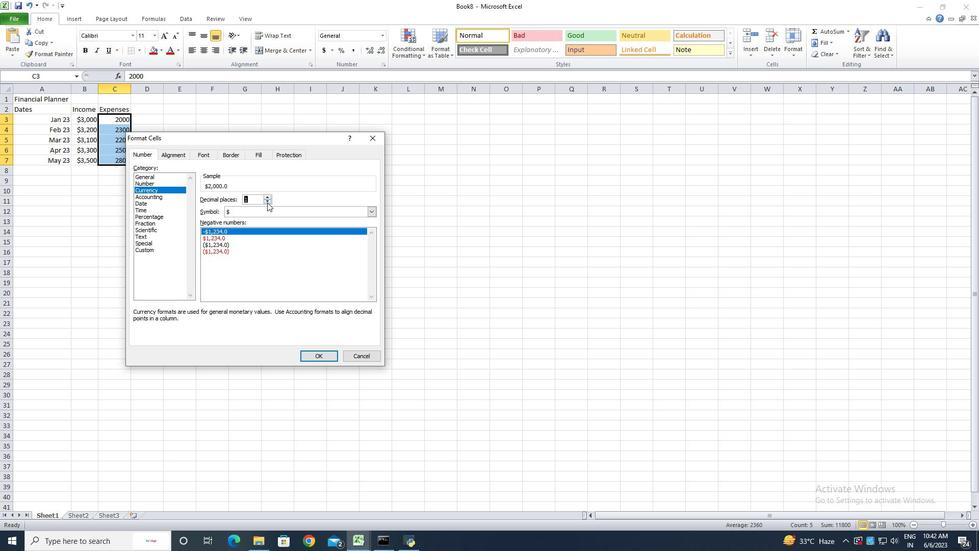 
Action: Mouse moved to (310, 357)
Screenshot: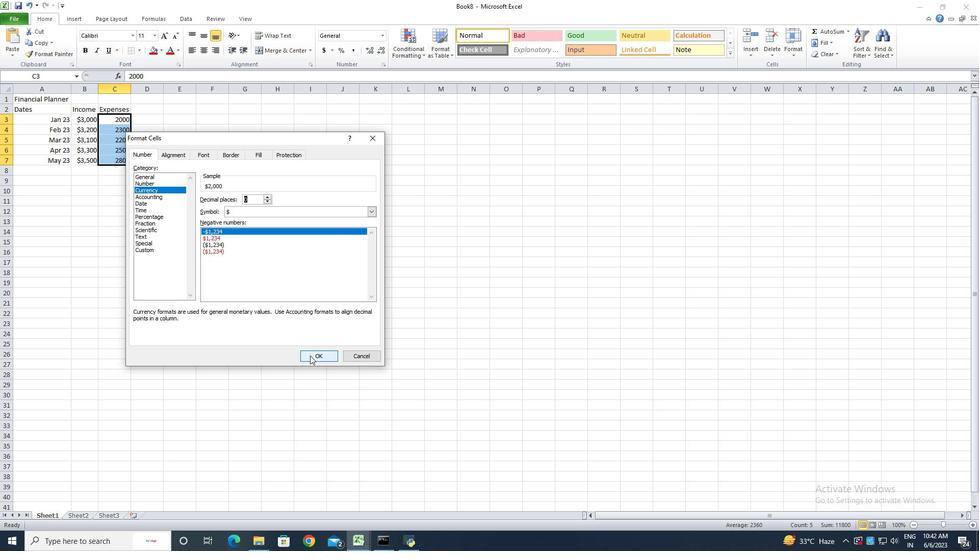 
Action: Mouse pressed left at (310, 357)
Screenshot: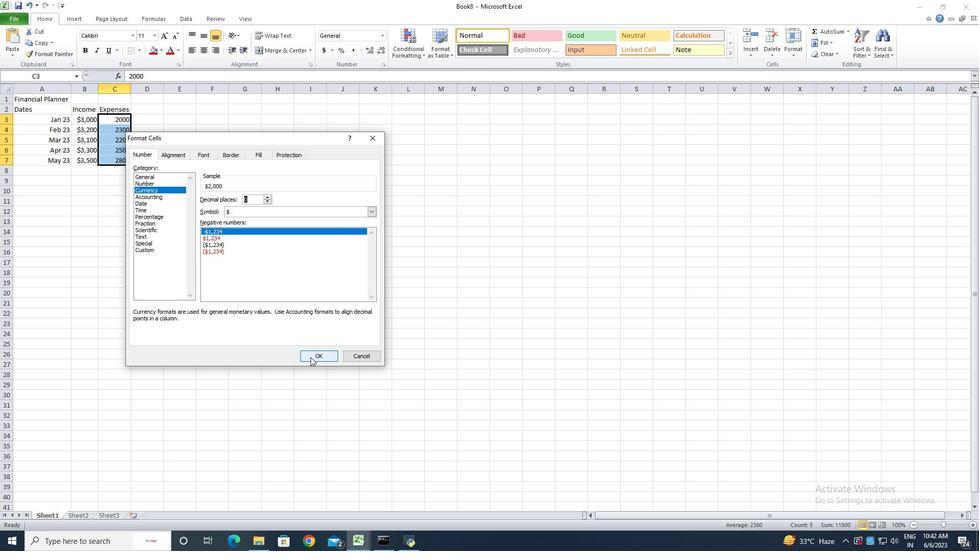 
Action: Mouse moved to (139, 109)
Screenshot: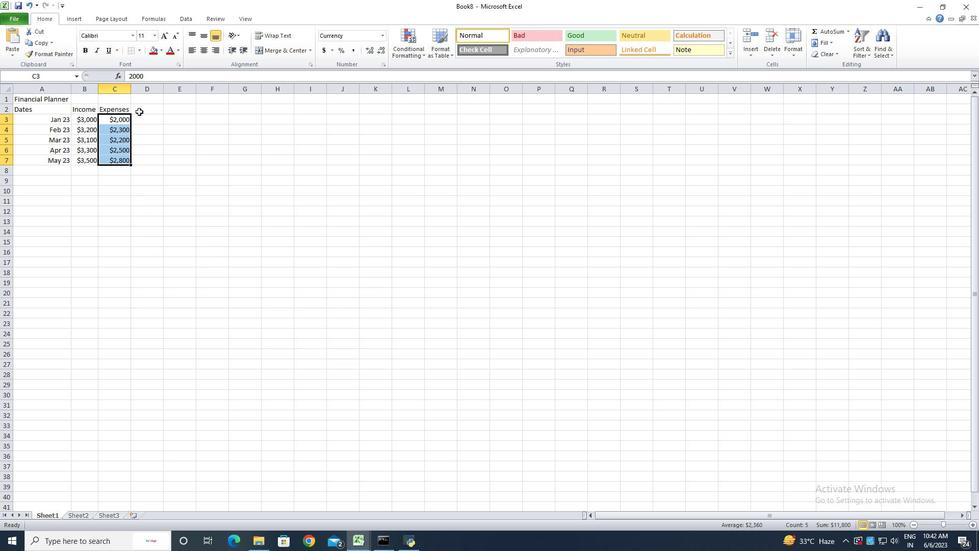 
Action: Mouse pressed left at (139, 109)
Screenshot: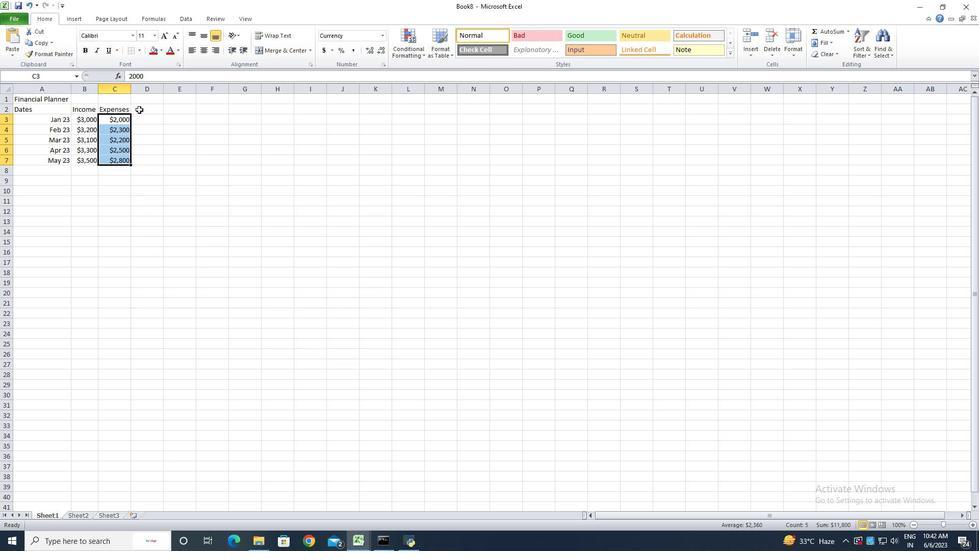
Action: Key pressed <Key.shift><Key.shift><Key.shift><Key.shift><Key.shift><Key.shift><Key.shift><Key.shift><Key.shift><Key.shift>Investment<Key.backspace><Key.backspace><Key.backspace><Key.backspace><Key.backspace><Key.backspace><Key.backspace><Key.backspace><Key.backspace><Key.backspace><Key.backspace><Key.shift>Savings<Key.enter>500<Key.enter>600<Key.enter>500<Key.enter>700<Key.enter>700<Key.enter>
Screenshot: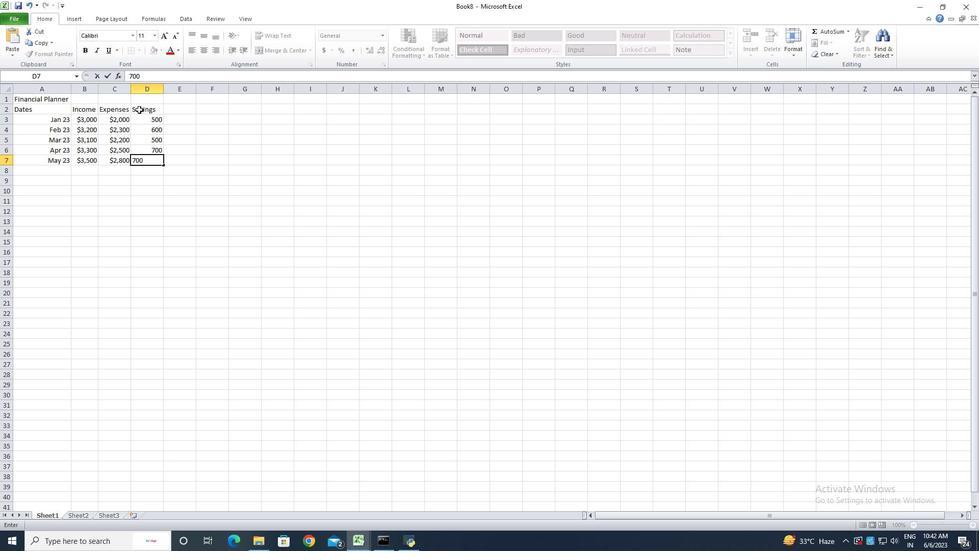 
Action: Mouse moved to (180, 110)
Screenshot: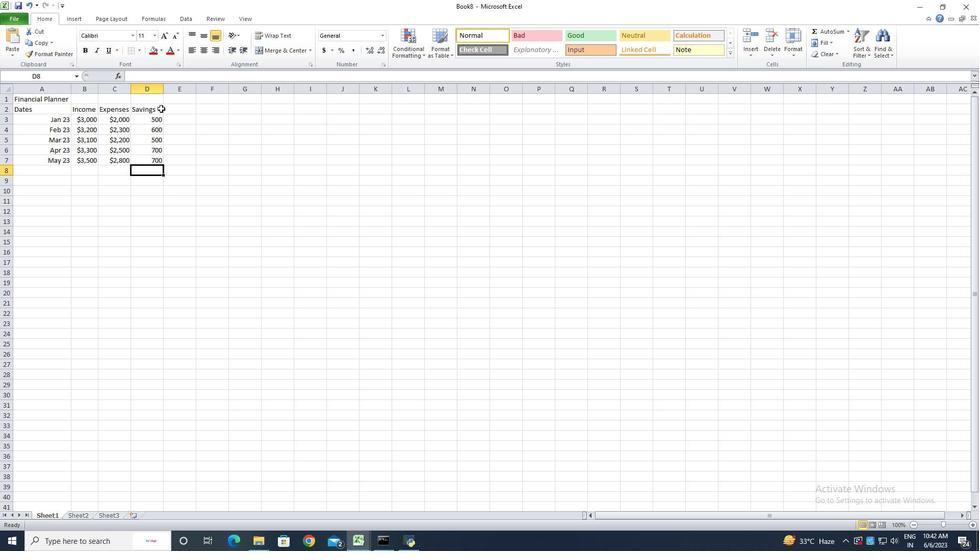 
Action: Mouse pressed left at (180, 110)
Screenshot: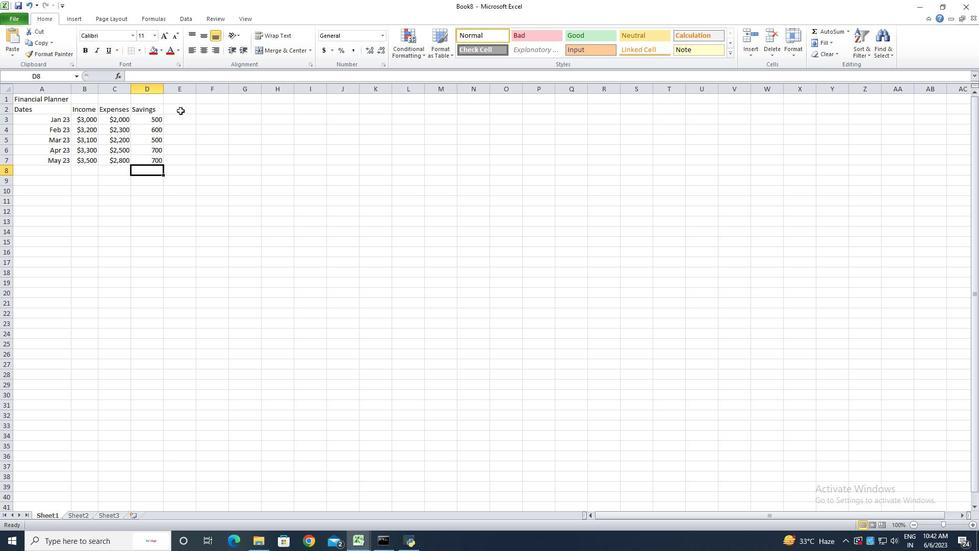 
Action: Mouse moved to (163, 91)
Screenshot: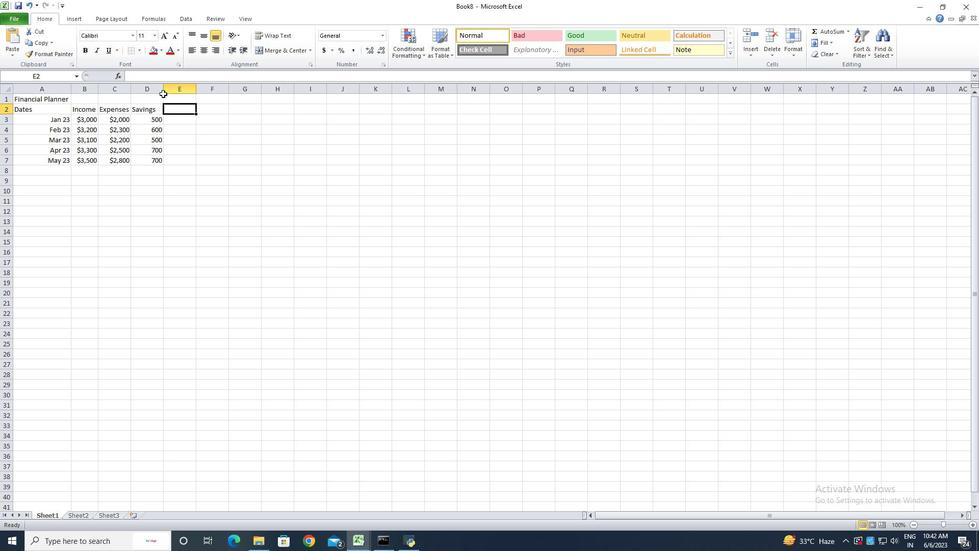 
Action: Mouse pressed left at (163, 91)
Screenshot: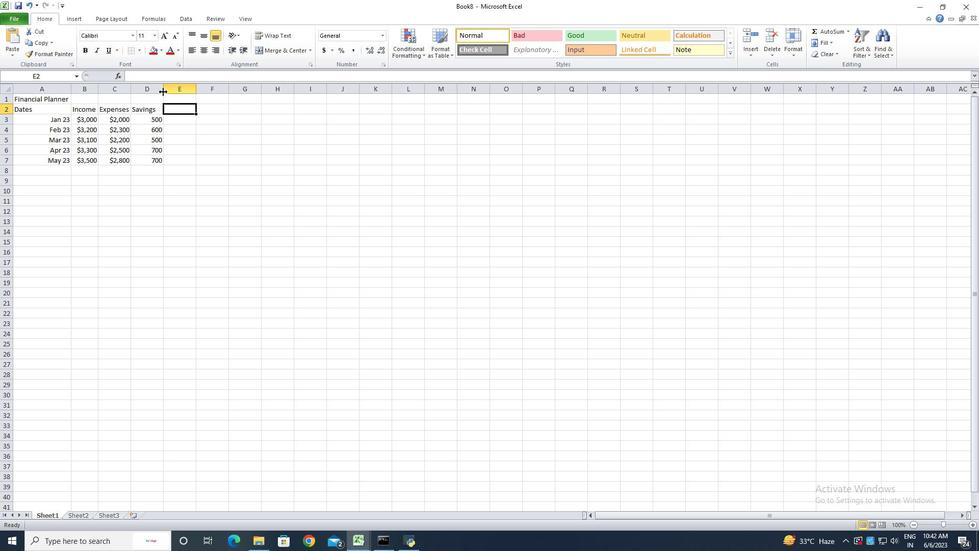 
Action: Mouse pressed left at (163, 91)
Screenshot: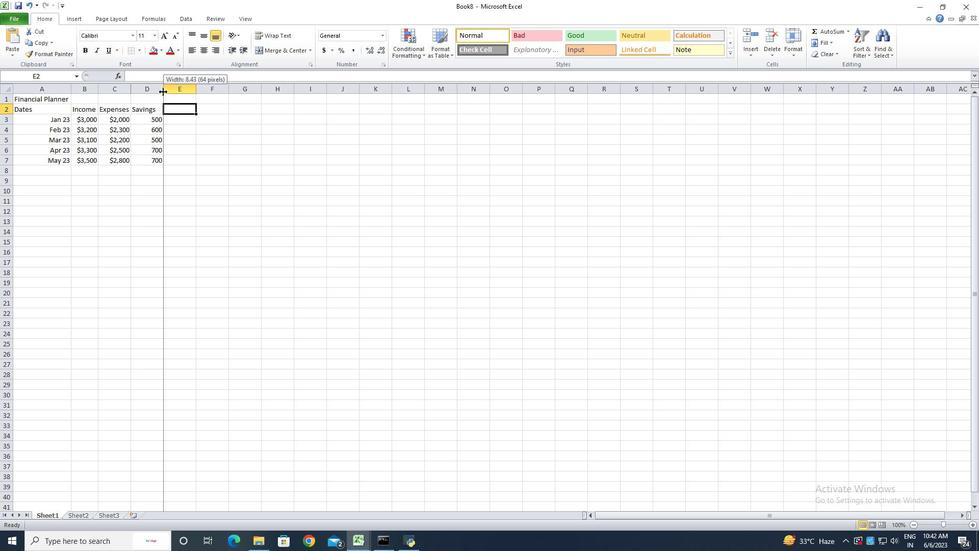 
Action: Mouse moved to (169, 107)
Screenshot: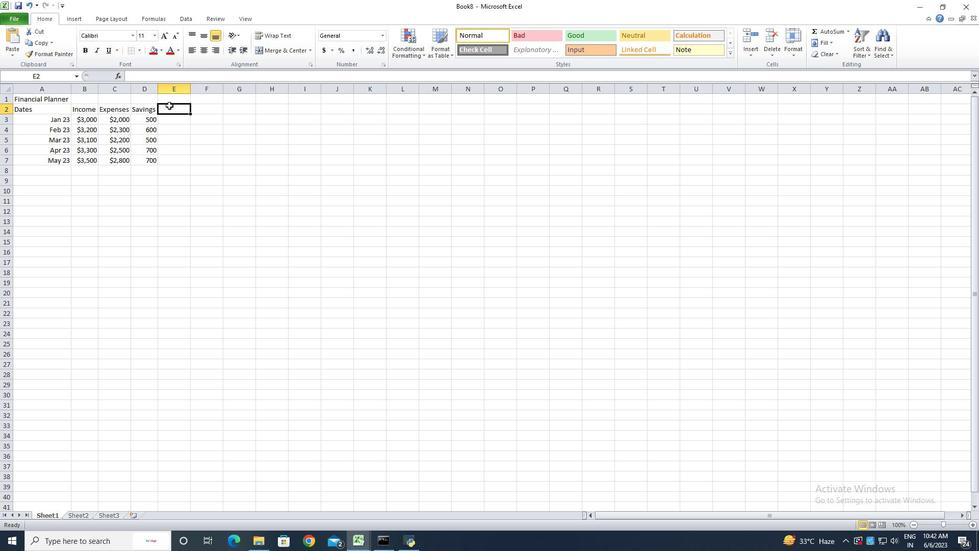 
Action: Mouse pressed left at (169, 107)
Screenshot: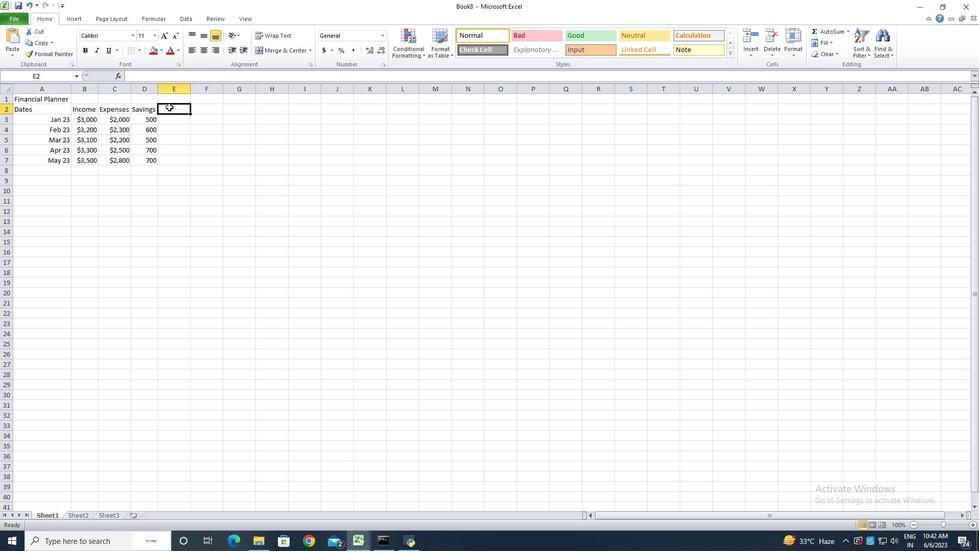 
Action: Mouse moved to (169, 107)
Screenshot: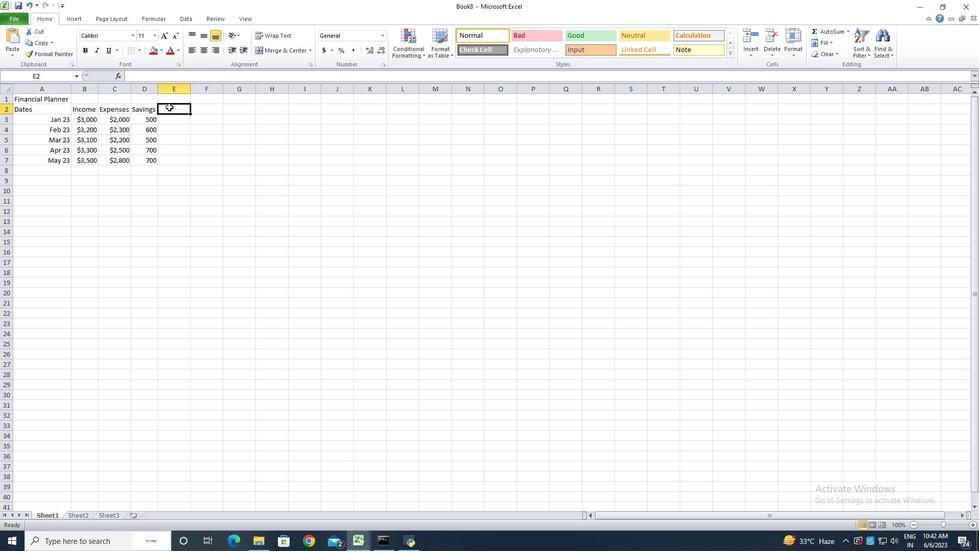 
Action: Key pressed <Key.shift><Key.shift>Investment<Key.enter>500<Key.enter>700<Key.enter>800<Key.enter>900<Key.enter>1000
Screenshot: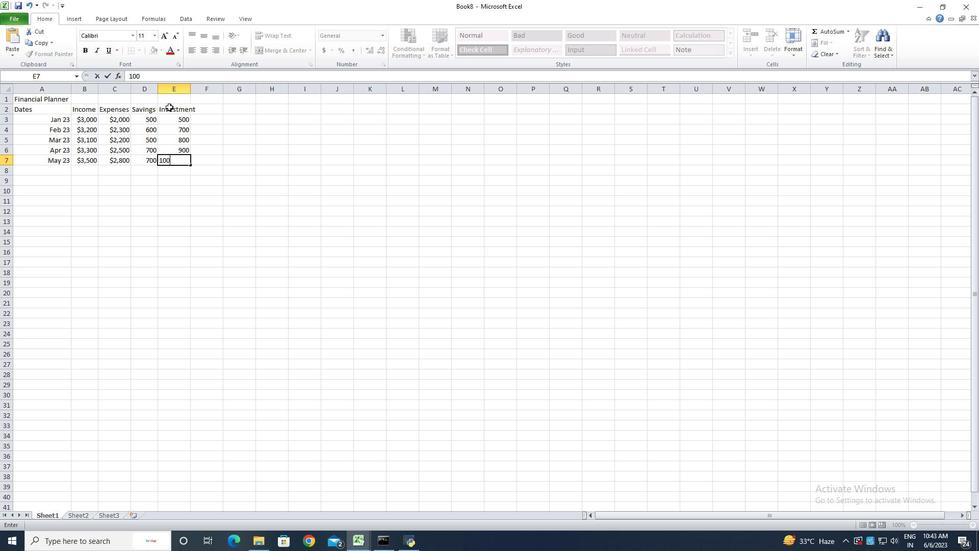 
Action: Mouse moved to (174, 119)
Screenshot: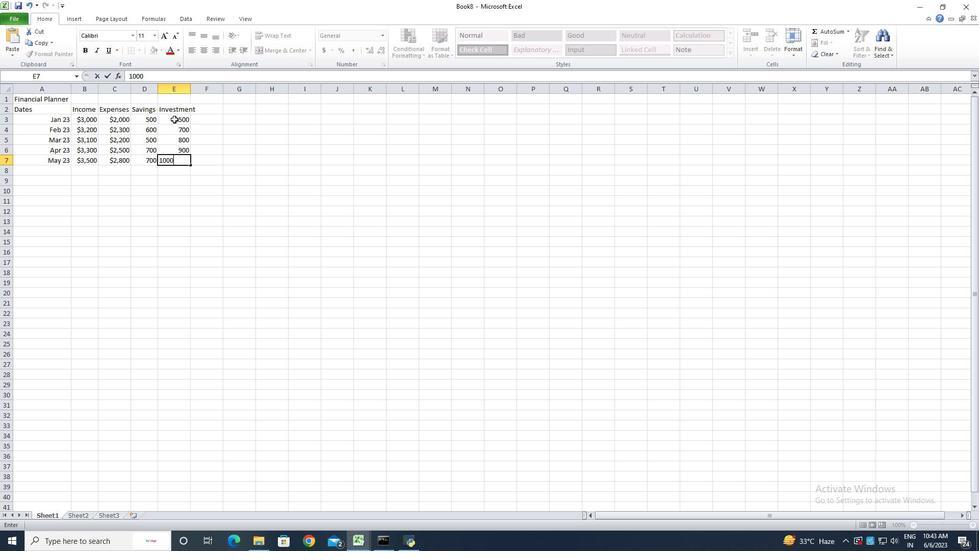 
Action: Key pressed <Key.enter>
Screenshot: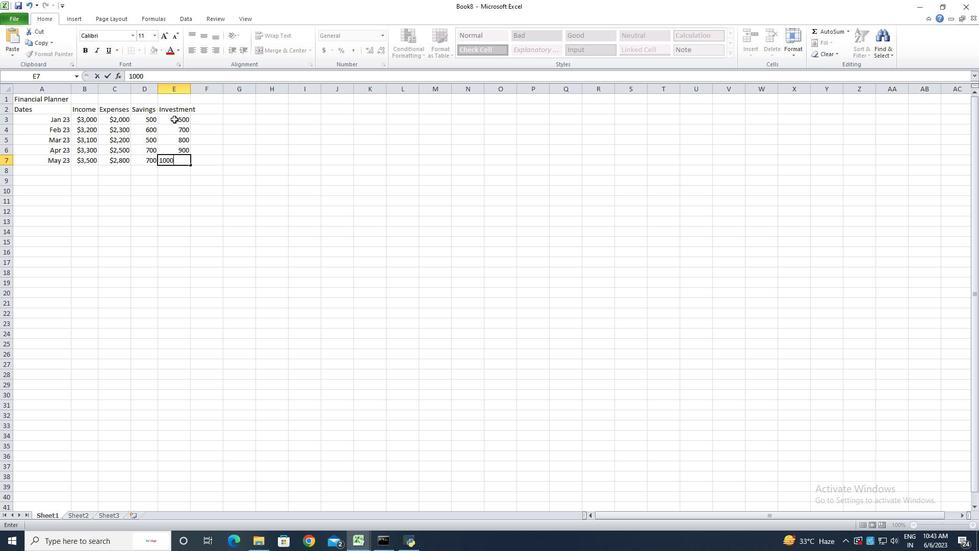 
Action: Mouse moved to (152, 118)
Screenshot: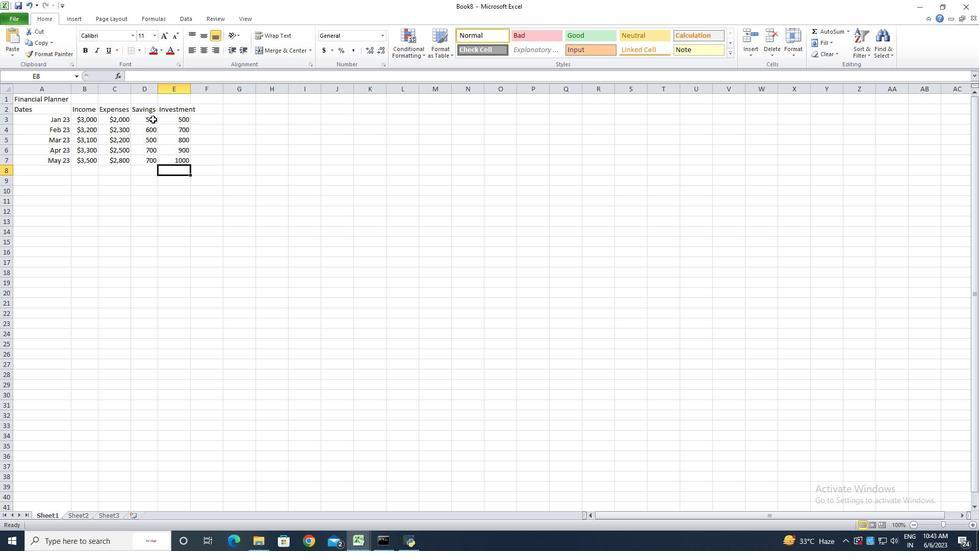 
Action: Mouse pressed left at (152, 118)
Screenshot: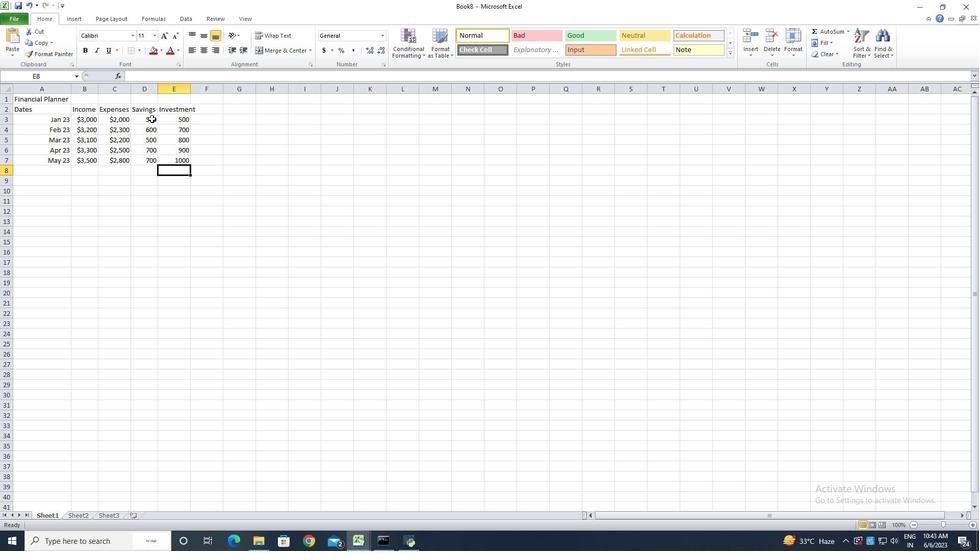 
Action: Mouse moved to (381, 35)
Screenshot: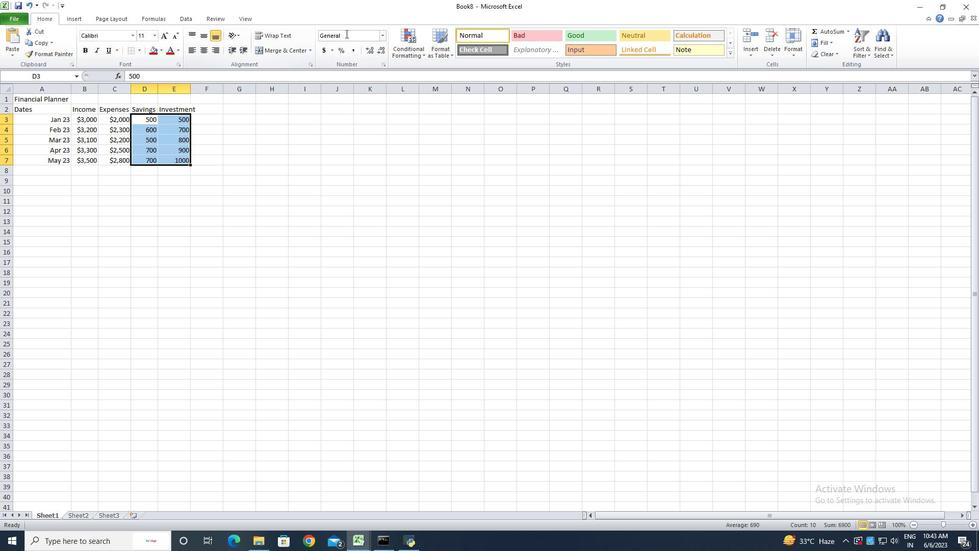 
Action: Mouse pressed left at (381, 35)
Screenshot: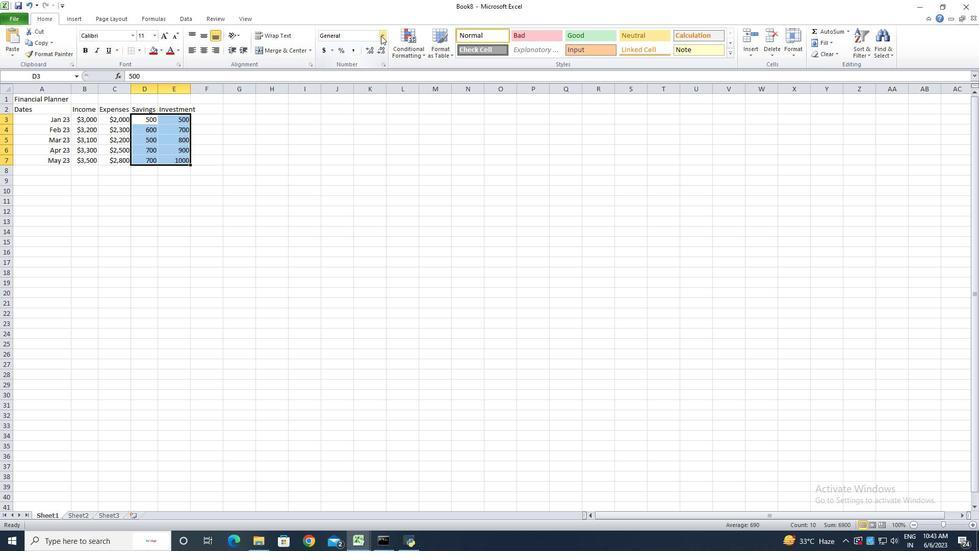 
Action: Mouse moved to (358, 297)
Screenshot: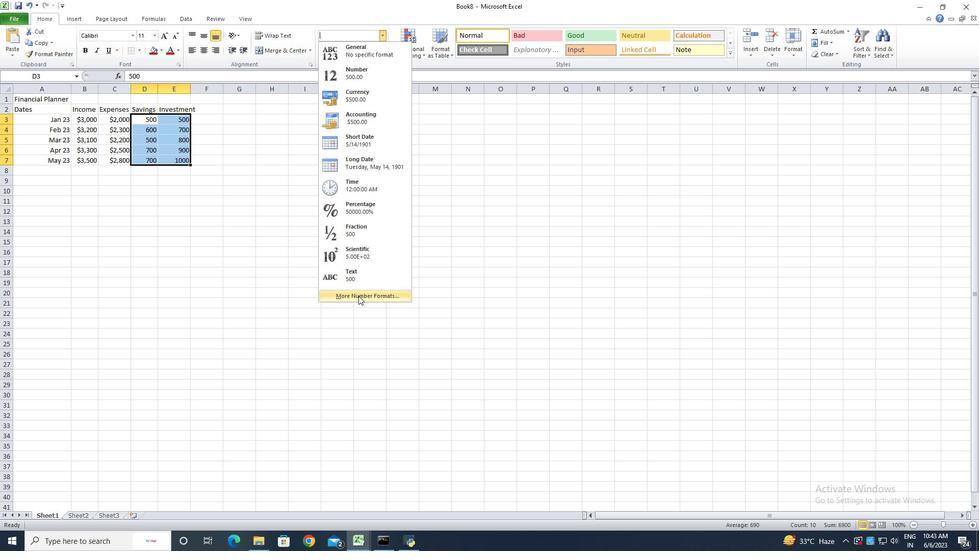 
Action: Mouse pressed left at (358, 297)
Screenshot: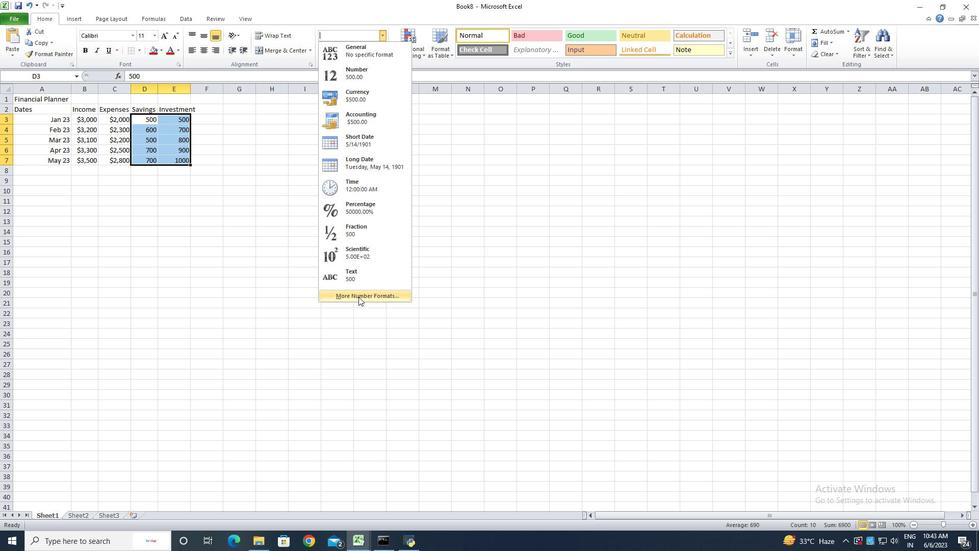 
Action: Mouse moved to (154, 192)
Screenshot: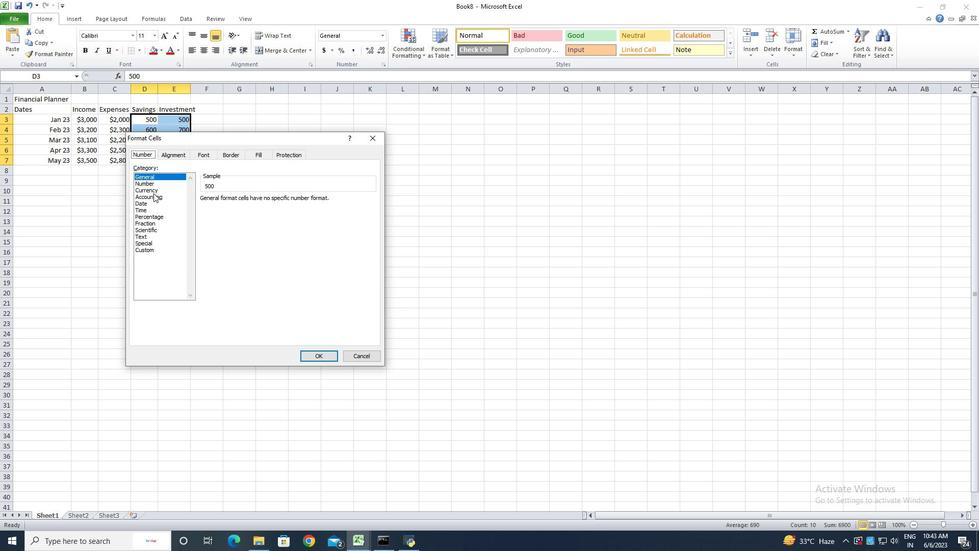 
Action: Mouse pressed left at (154, 192)
Screenshot: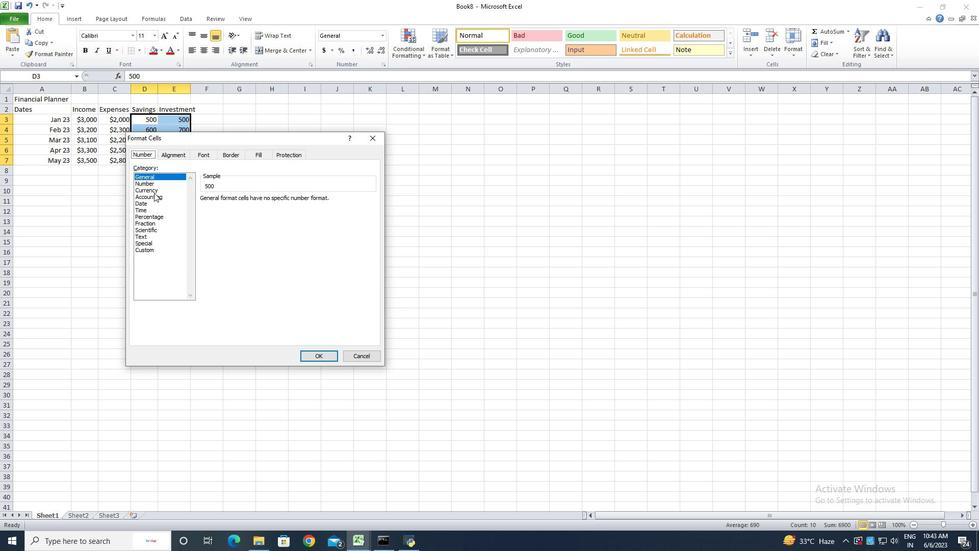 
Action: Mouse moved to (267, 201)
Screenshot: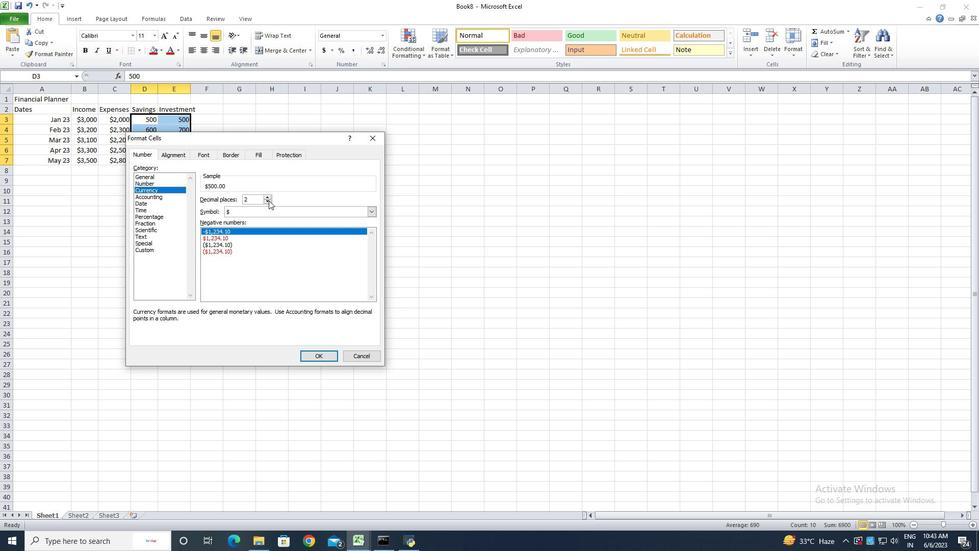 
Action: Mouse pressed left at (267, 201)
Screenshot: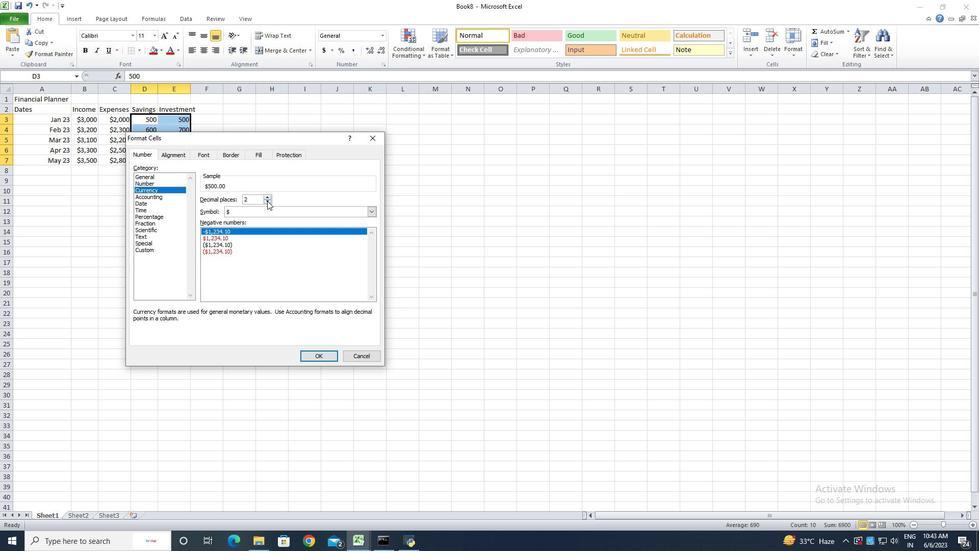 
Action: Mouse pressed left at (267, 201)
Screenshot: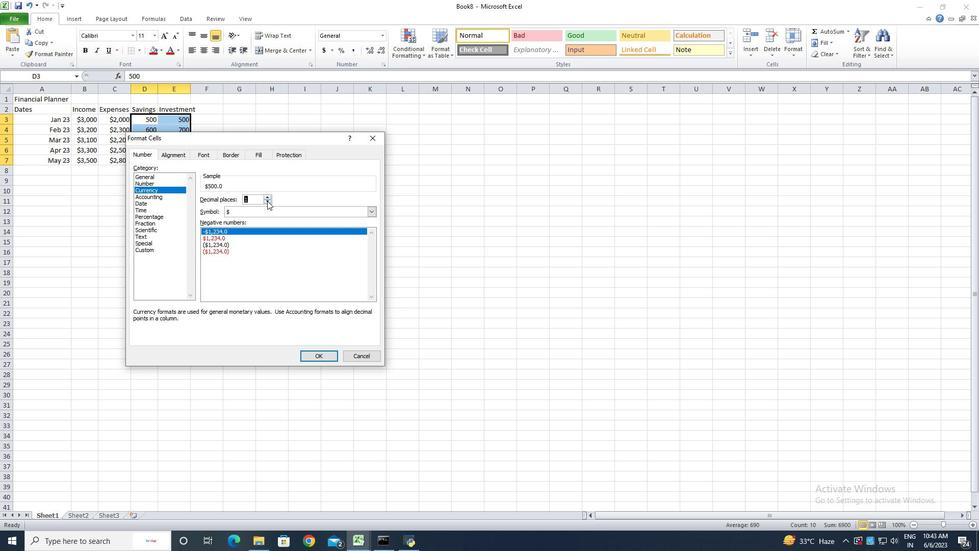 
Action: Mouse moved to (315, 357)
Screenshot: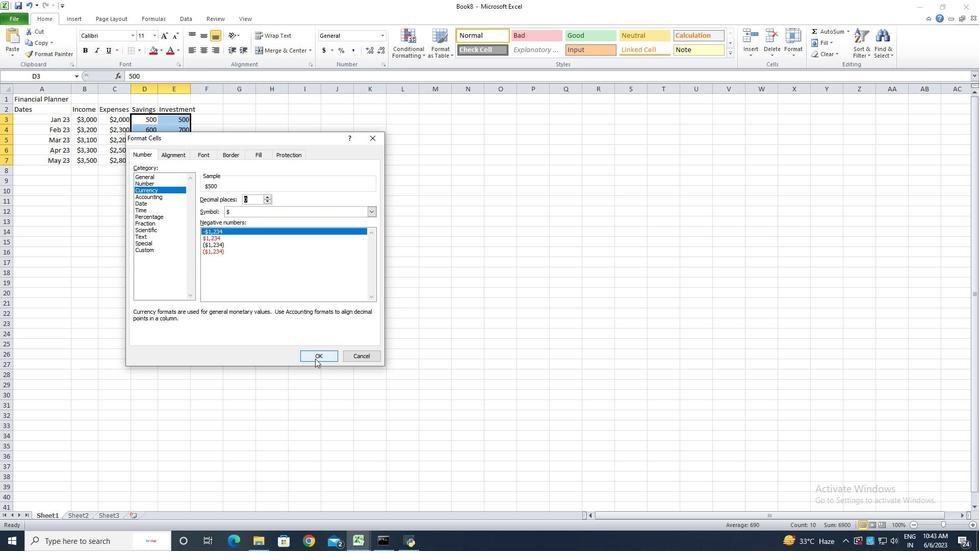 
Action: Mouse pressed left at (315, 357)
Screenshot: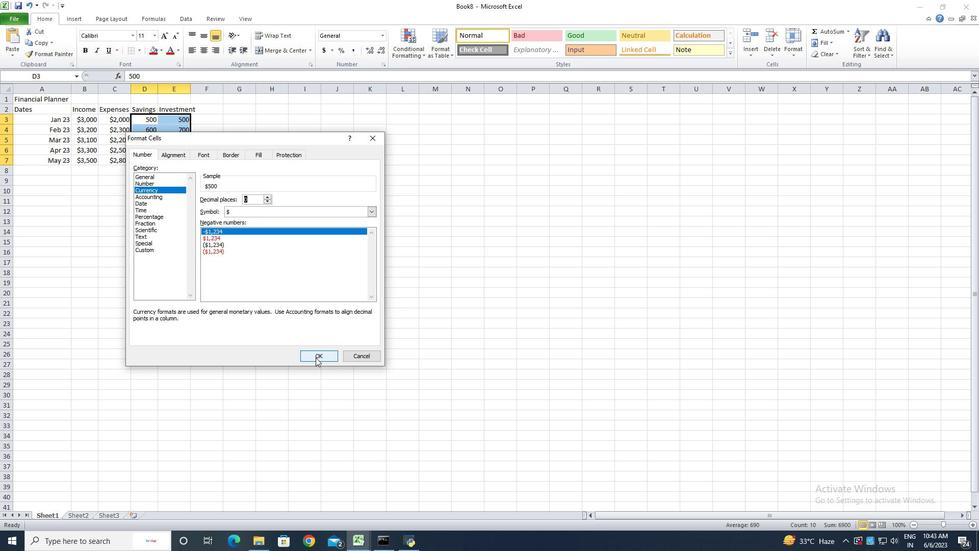 
Action: Mouse moved to (189, 90)
Screenshot: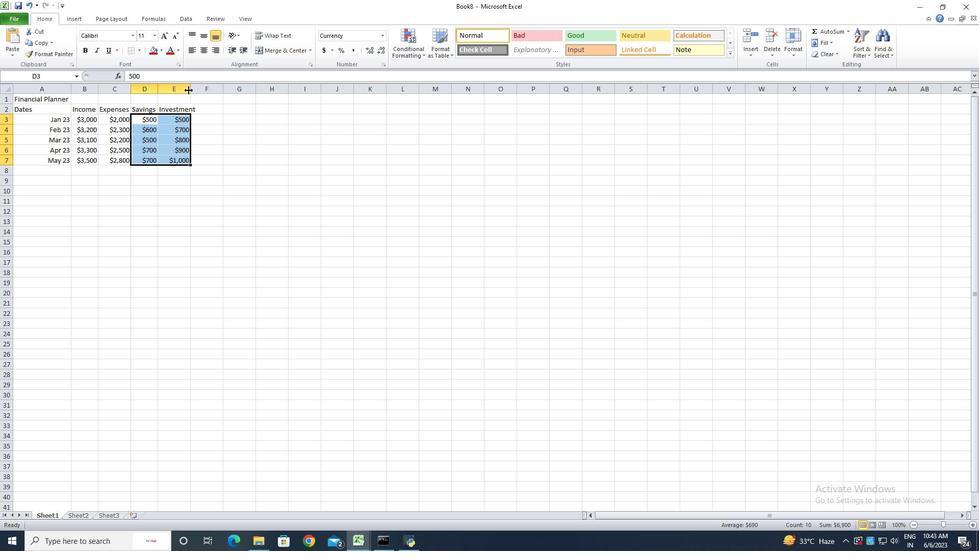
Action: Mouse pressed left at (189, 90)
Screenshot: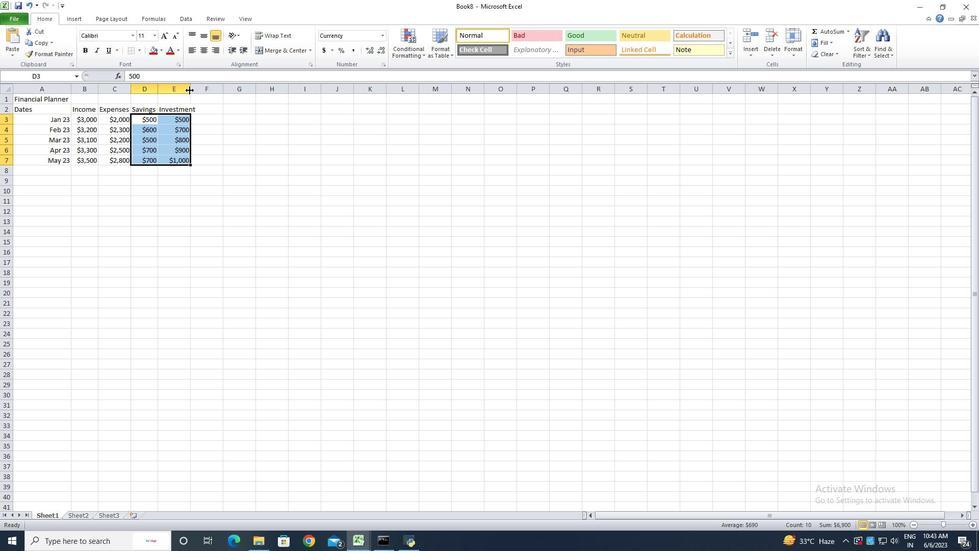 
Action: Mouse pressed left at (189, 90)
Screenshot: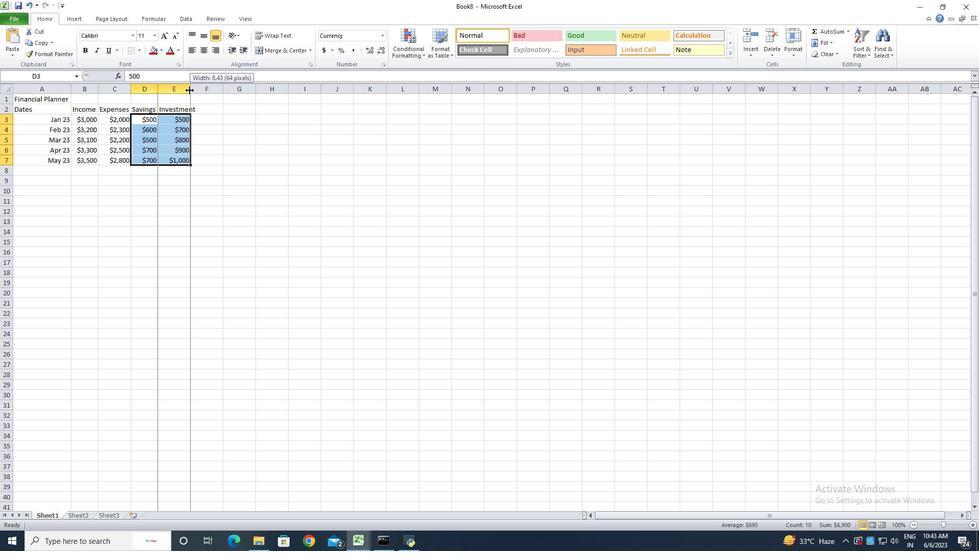 
Action: Mouse moved to (212, 110)
Screenshot: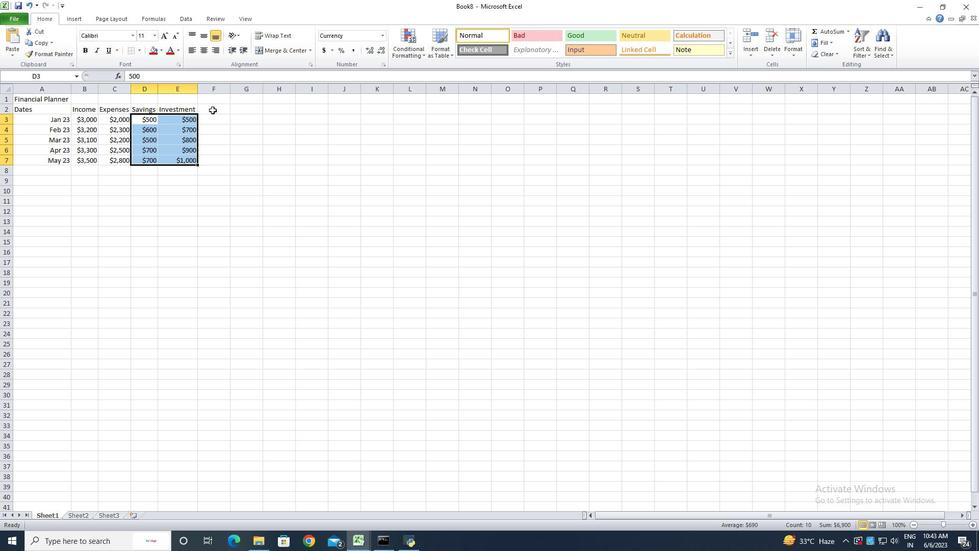 
Action: Mouse pressed left at (212, 110)
Screenshot: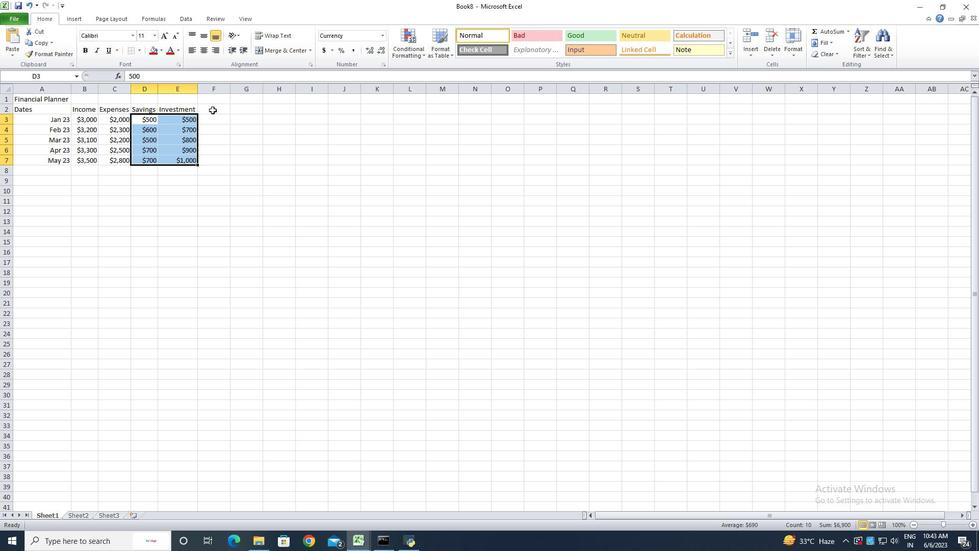 
Action: Key pressed <Key.shift><Key.shift><Key.shift><Key.shift><Key.shift><Key.shift><Key.shift>Net<Key.space><Key.shift>Saving<Key.enter>1000<Key.enter>1200<Key.enter>900<Key.enter>800<Key.enter>700<Key.enter>
Screenshot: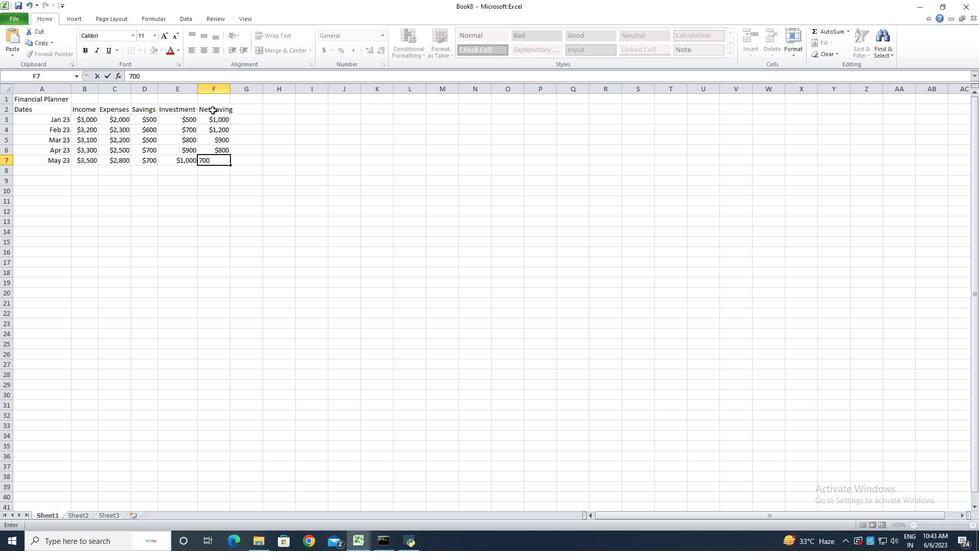 
Action: Mouse moved to (231, 89)
Screenshot: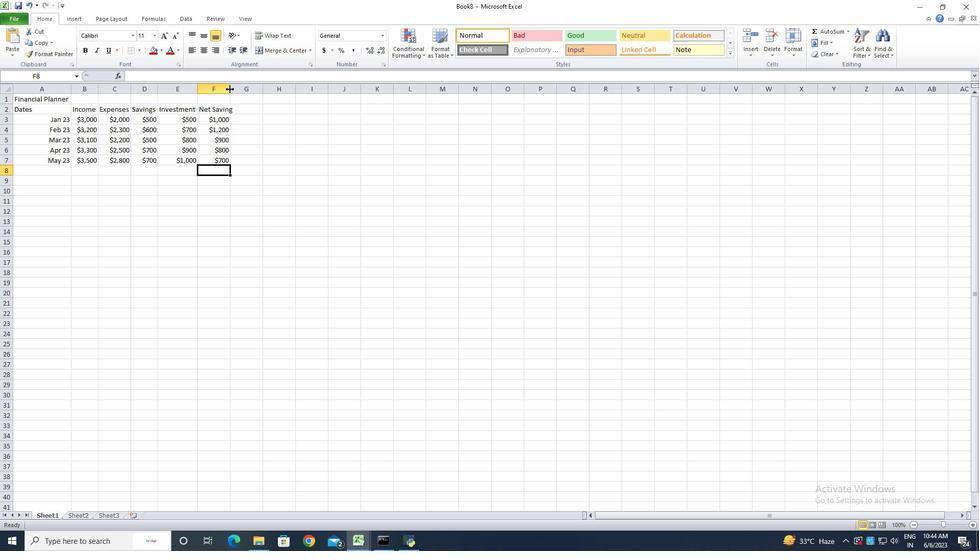 
Action: Mouse pressed left at (231, 89)
Screenshot: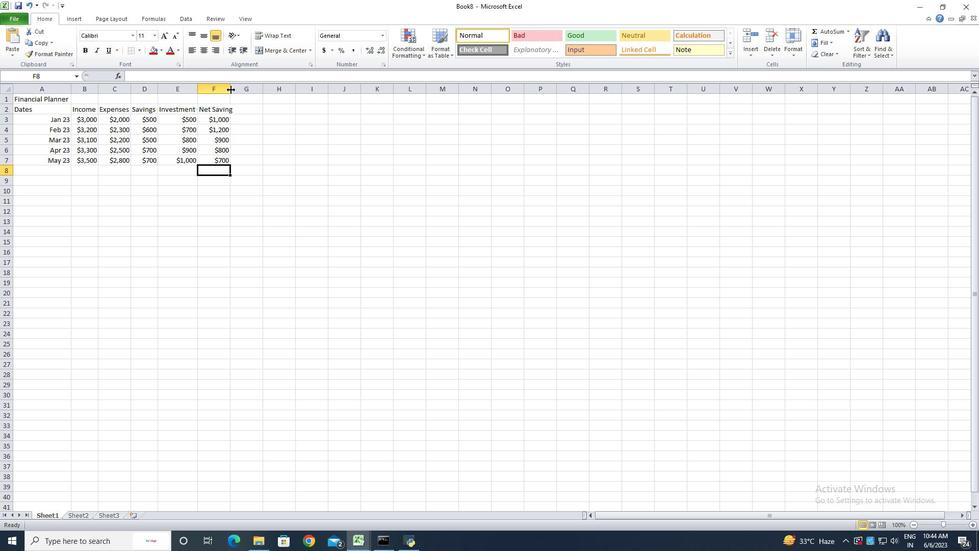 
Action: Mouse pressed left at (231, 89)
Screenshot: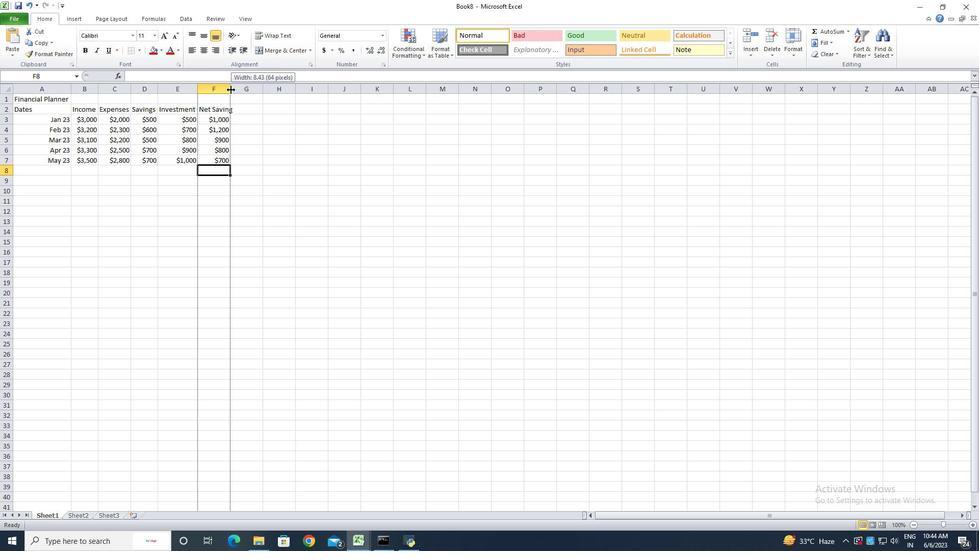 
Action: Mouse moved to (60, 99)
Screenshot: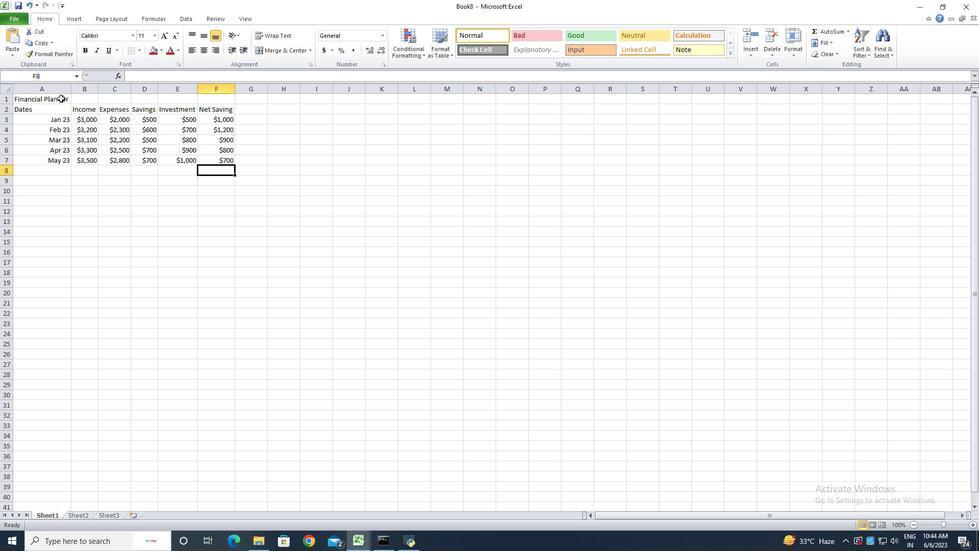 
Action: Mouse pressed left at (60, 99)
Screenshot: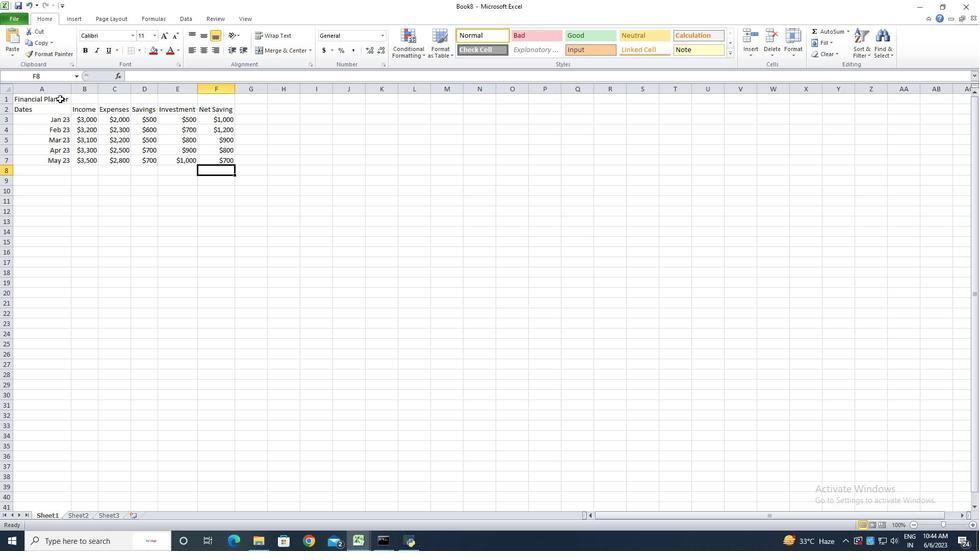 
Action: Mouse moved to (283, 46)
Screenshot: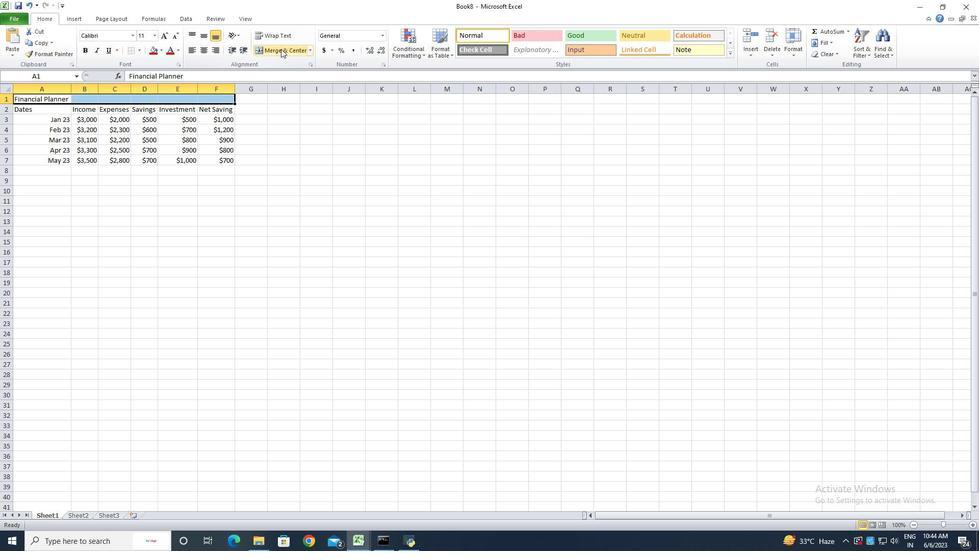 
Action: Mouse pressed left at (283, 46)
Screenshot: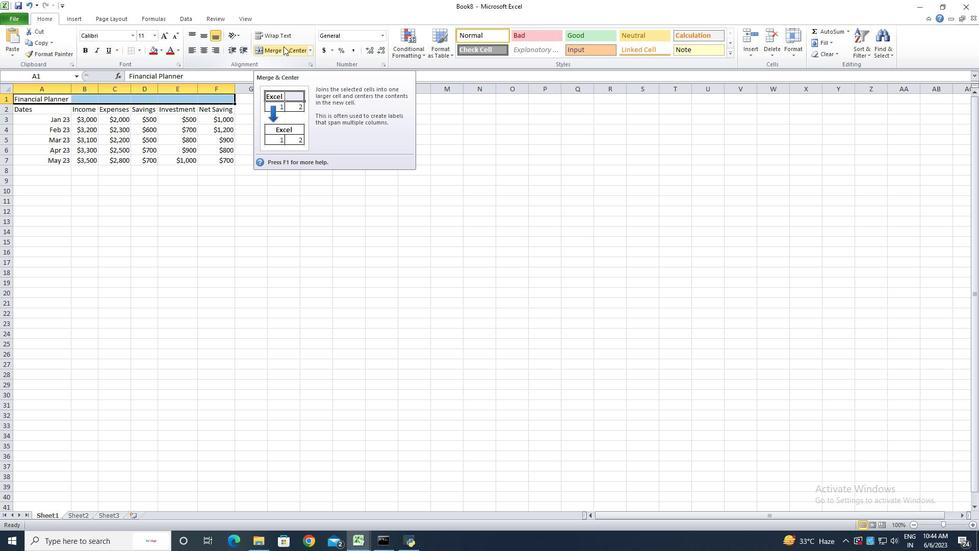
Action: Mouse moved to (6, 16)
Screenshot: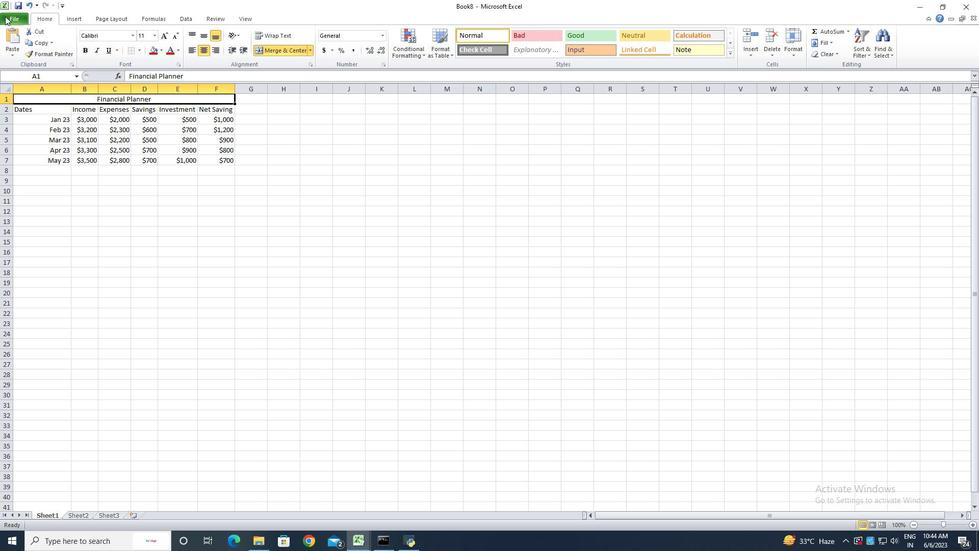 
Action: Mouse pressed left at (6, 16)
Screenshot: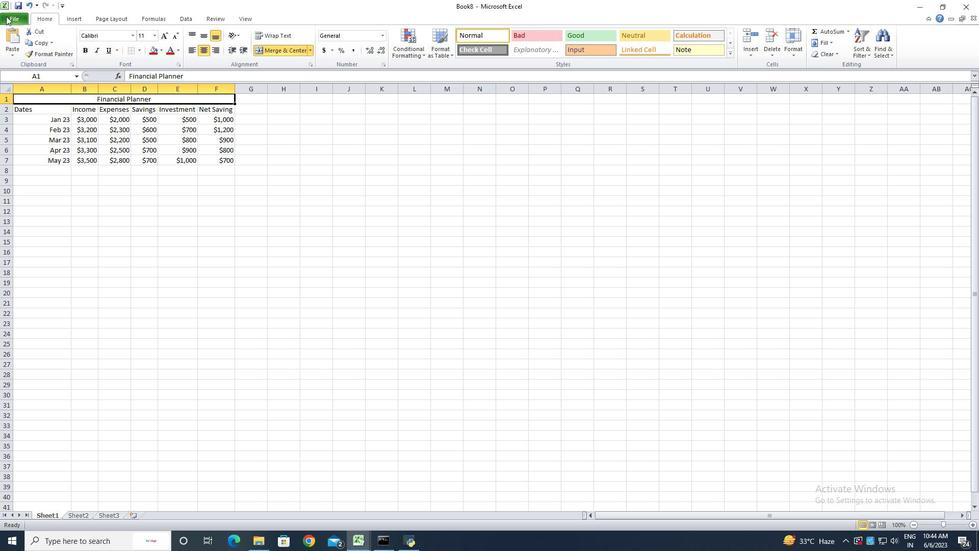 
Action: Mouse moved to (29, 50)
Screenshot: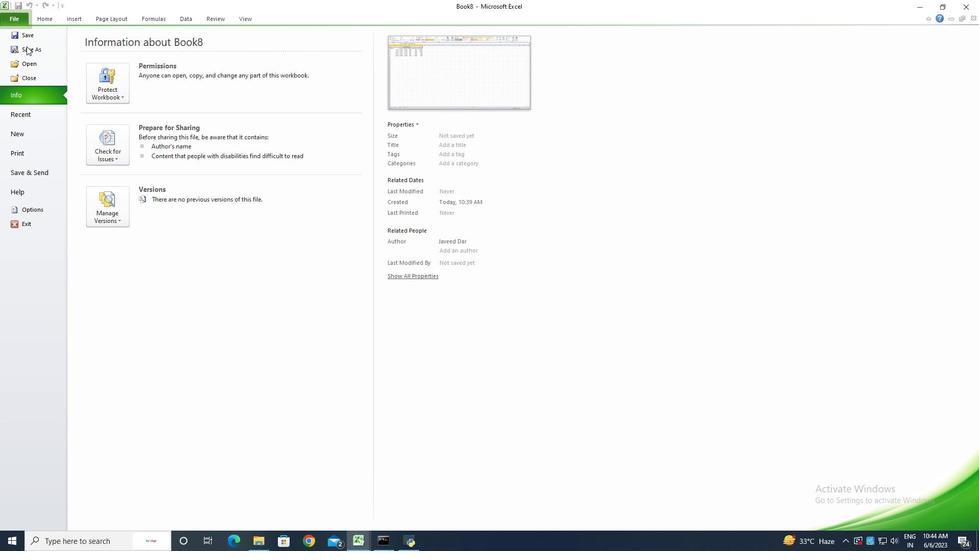 
Action: Mouse pressed left at (29, 50)
Screenshot: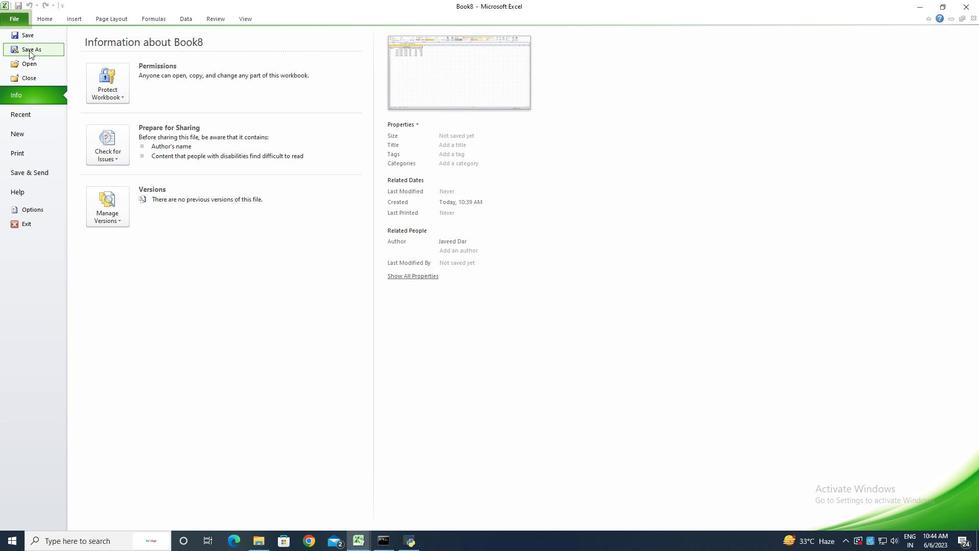 
Action: Key pressed <Key.shift><Key.shift><Key.shift><Key.shift><Key.shift><Key.shift><Key.shift><Key.shift><Key.shift><Key.shift><Key.shift><Key.shift><Key.shift><Key.shift>Expense<Key.shift>Cat<Key.space><Key.shift>Log<Key.backspace><Key.backspace><Key.backspace><Key.backspace><Key.space>logbook
Screenshot: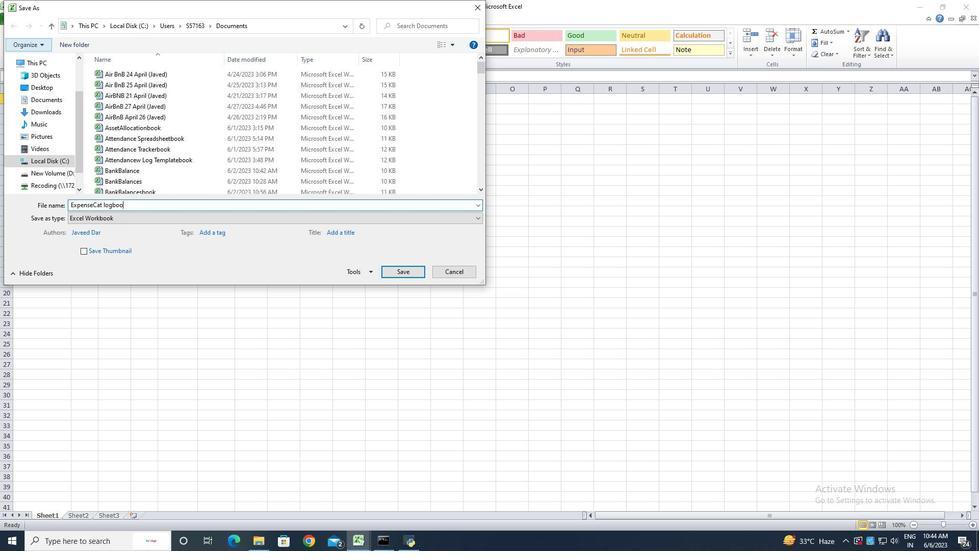 
Action: Mouse moved to (414, 273)
Screenshot: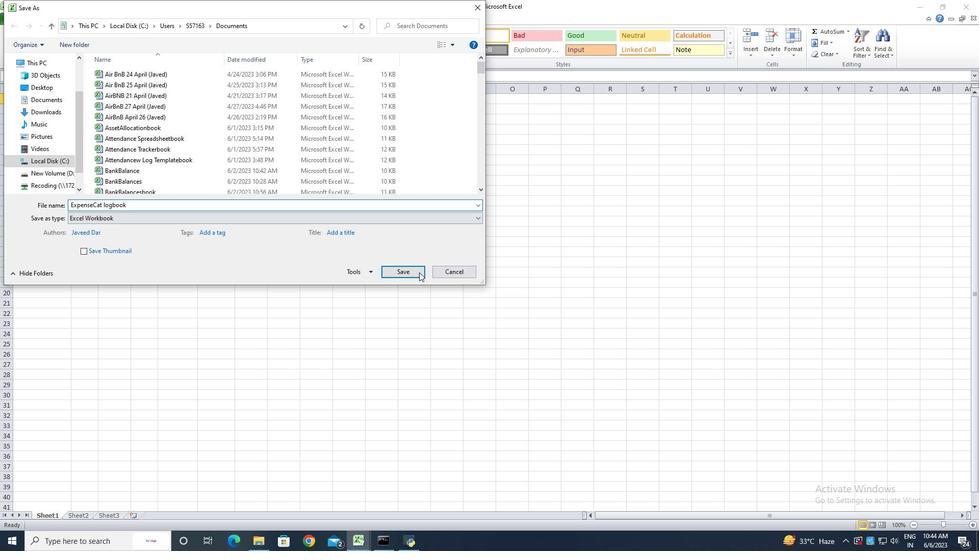
Action: Mouse pressed left at (414, 273)
Screenshot: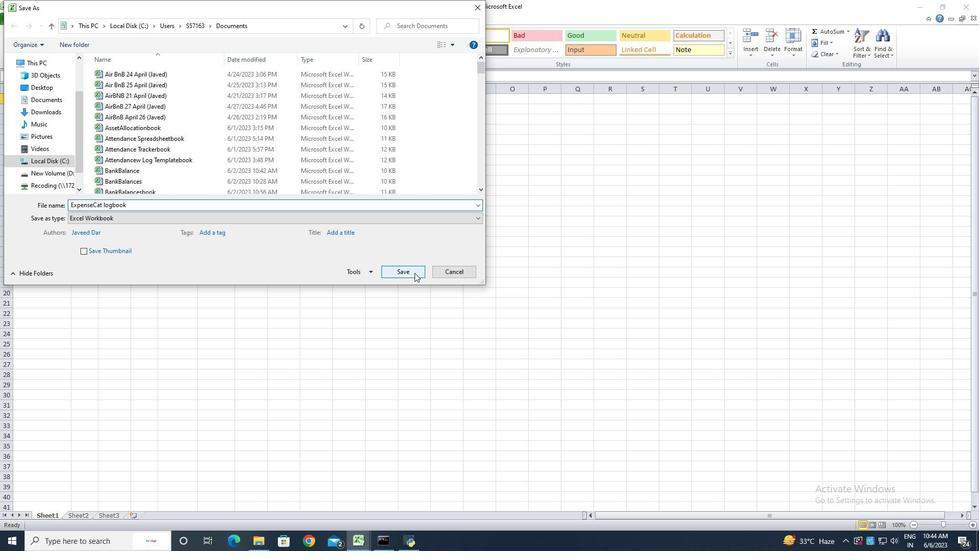 
Action: Mouse moved to (280, 234)
Screenshot: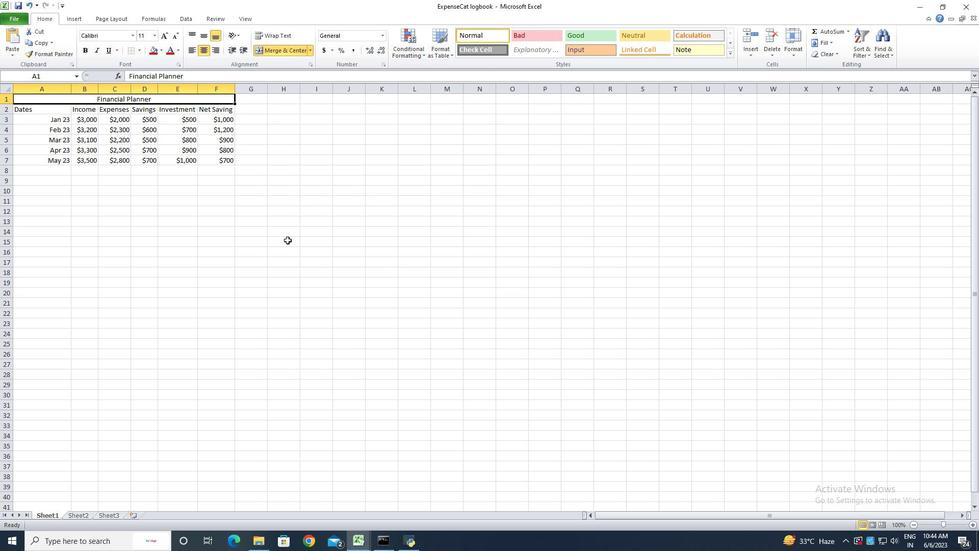 
